 Task: Find the optimal route from Indianapolis to Mammoth Cave National Park.
Action: Mouse moved to (225, 63)
Screenshot: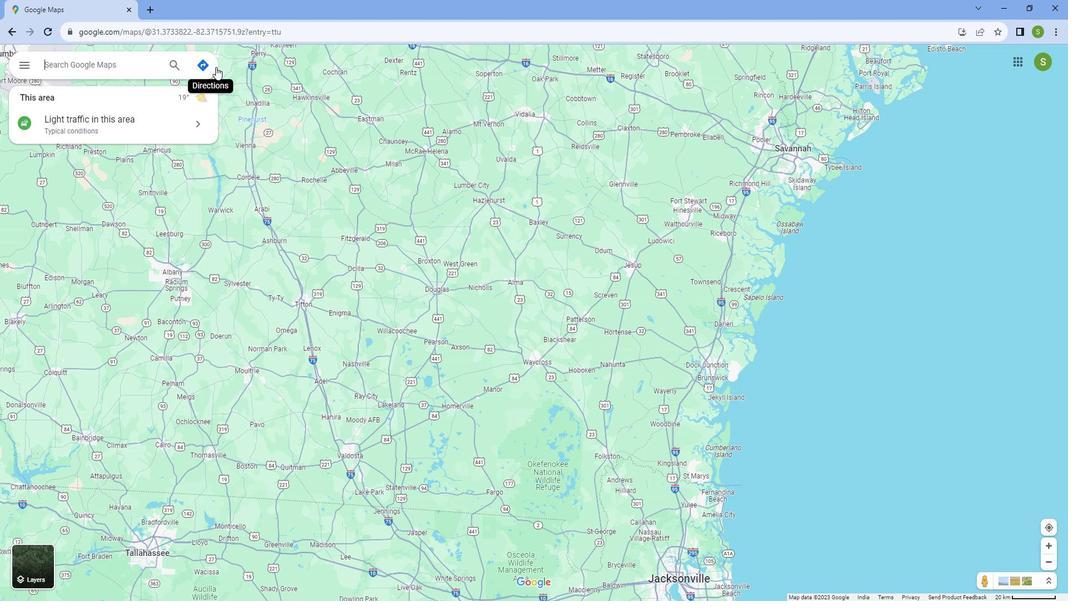 
Action: Mouse pressed left at (225, 63)
Screenshot: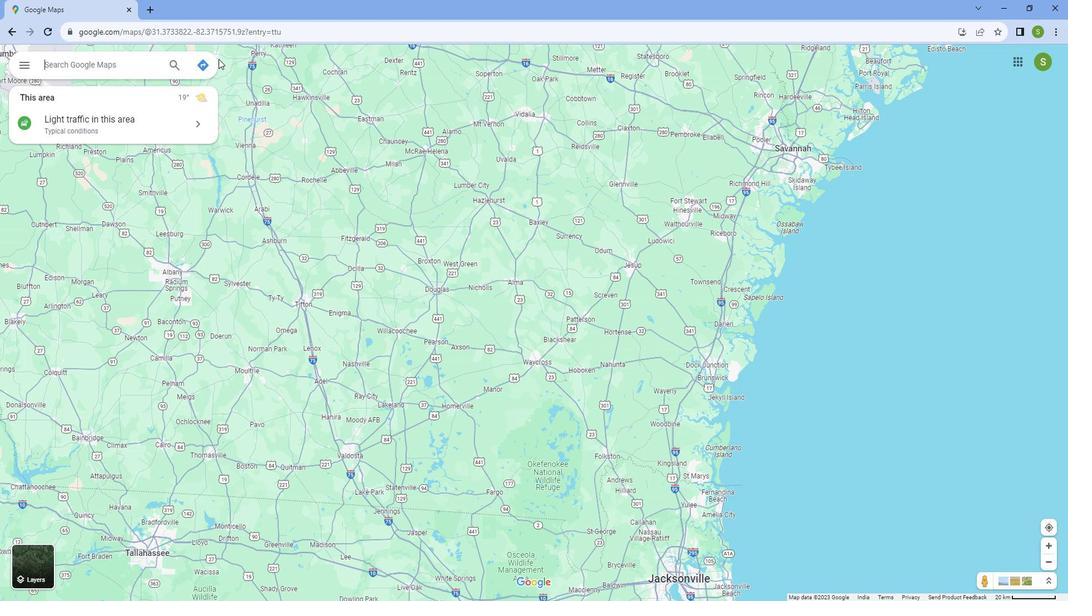 
Action: Mouse moved to (221, 66)
Screenshot: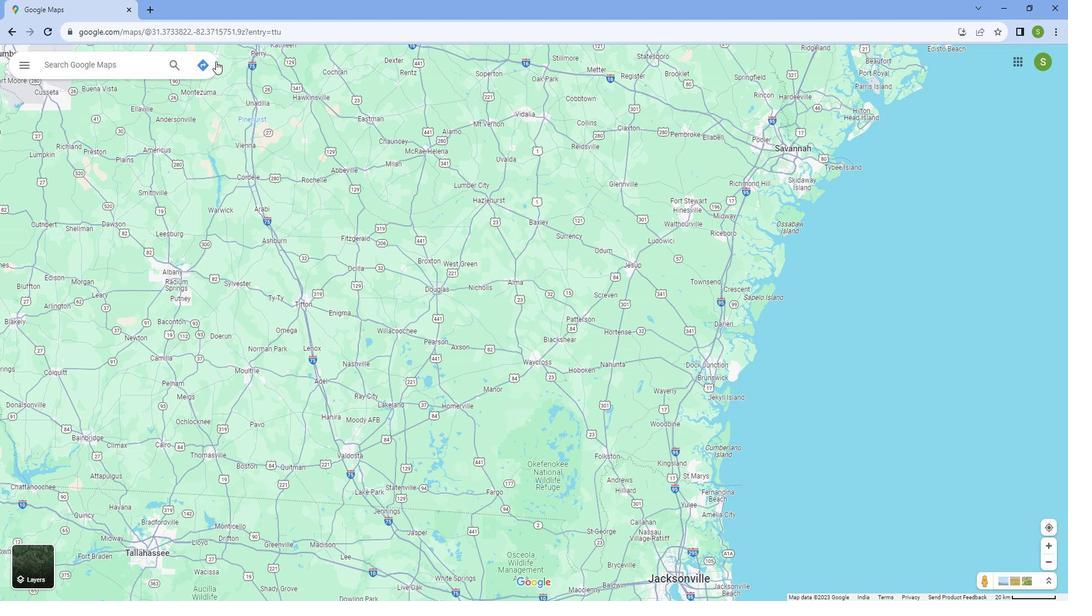 
Action: Mouse pressed left at (221, 66)
Screenshot: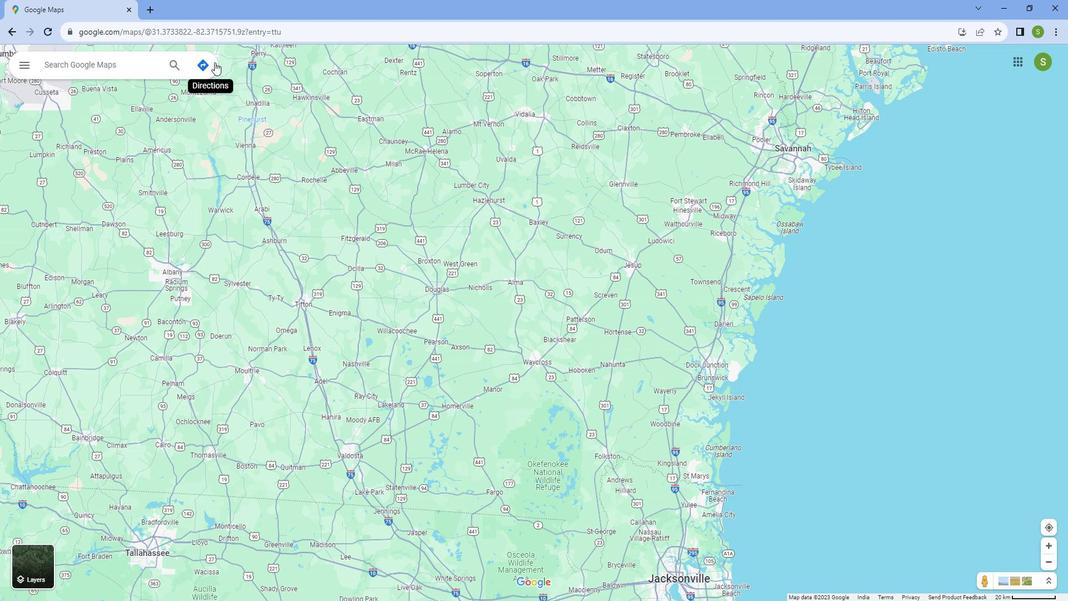 
Action: Mouse moved to (104, 96)
Screenshot: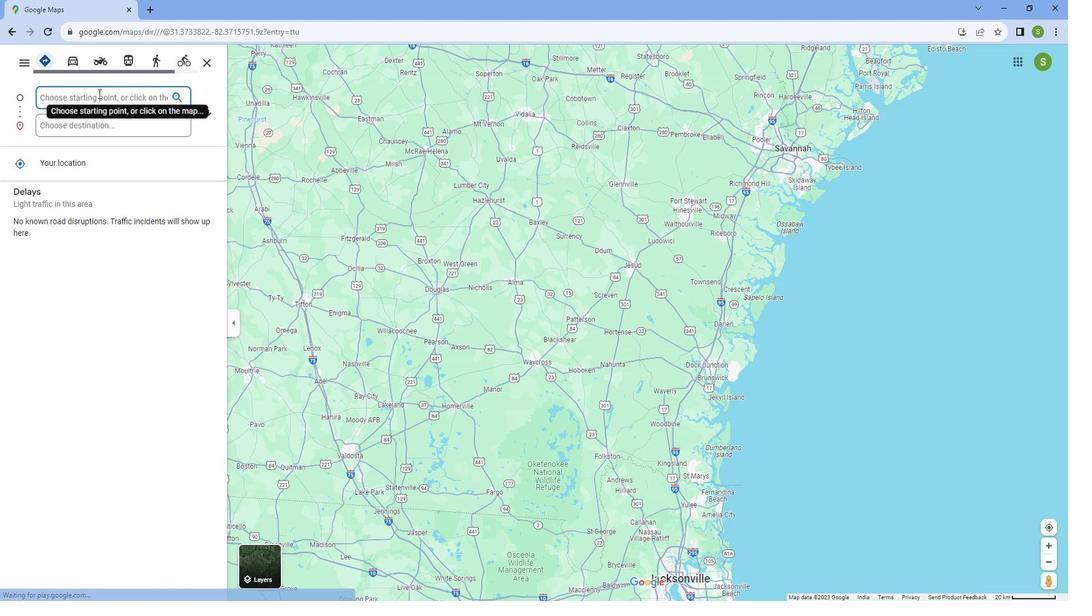 
Action: Mouse pressed left at (104, 96)
Screenshot: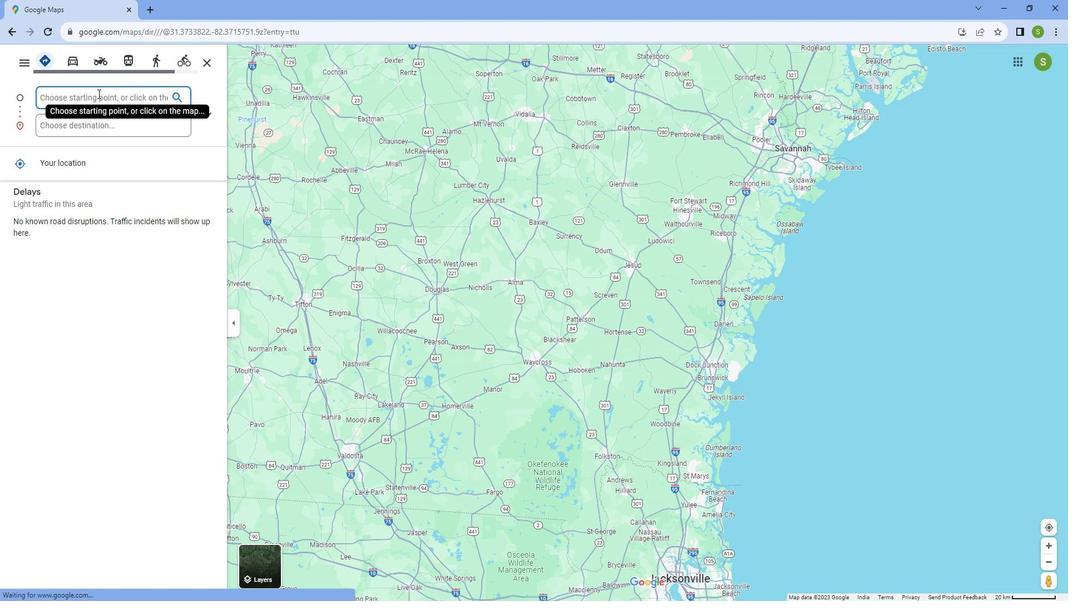 
Action: Key pressed <Key.caps_lock>I<Key.caps_lock>ndianapolis
Screenshot: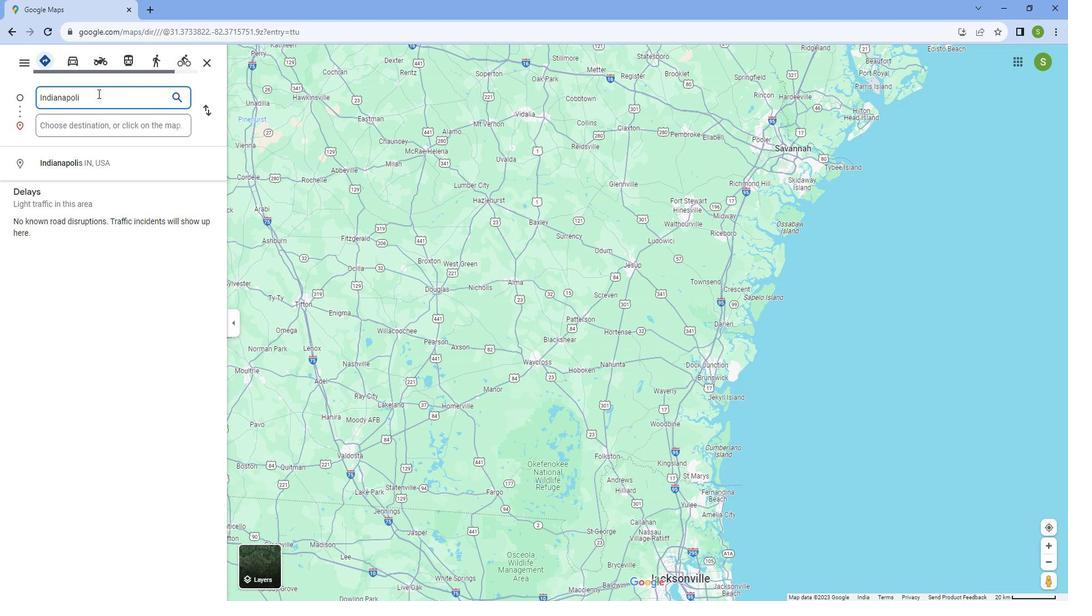 
Action: Mouse moved to (76, 170)
Screenshot: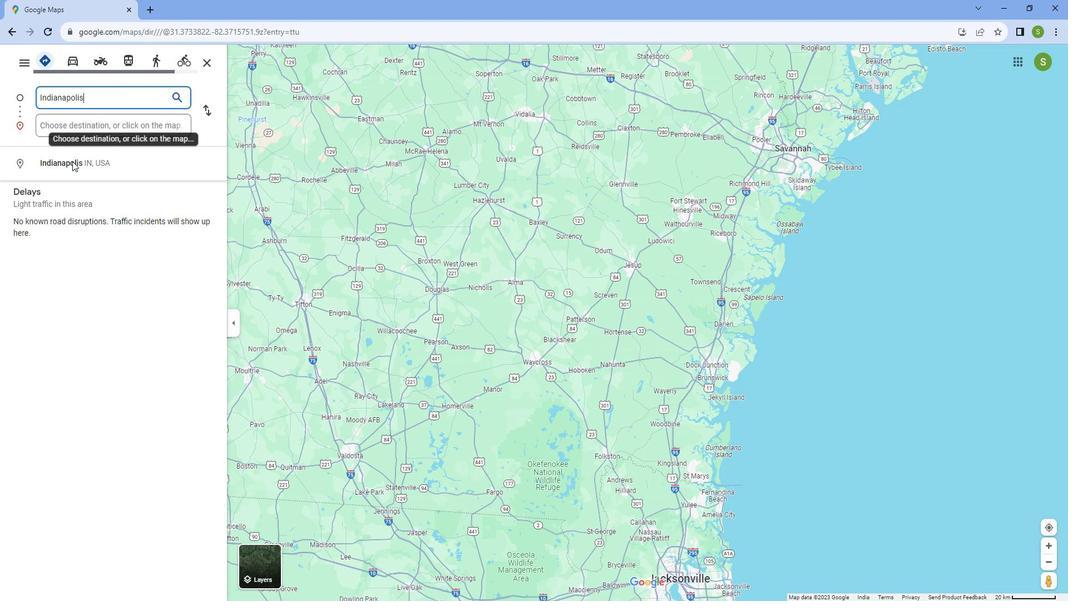 
Action: Mouse pressed left at (76, 170)
Screenshot: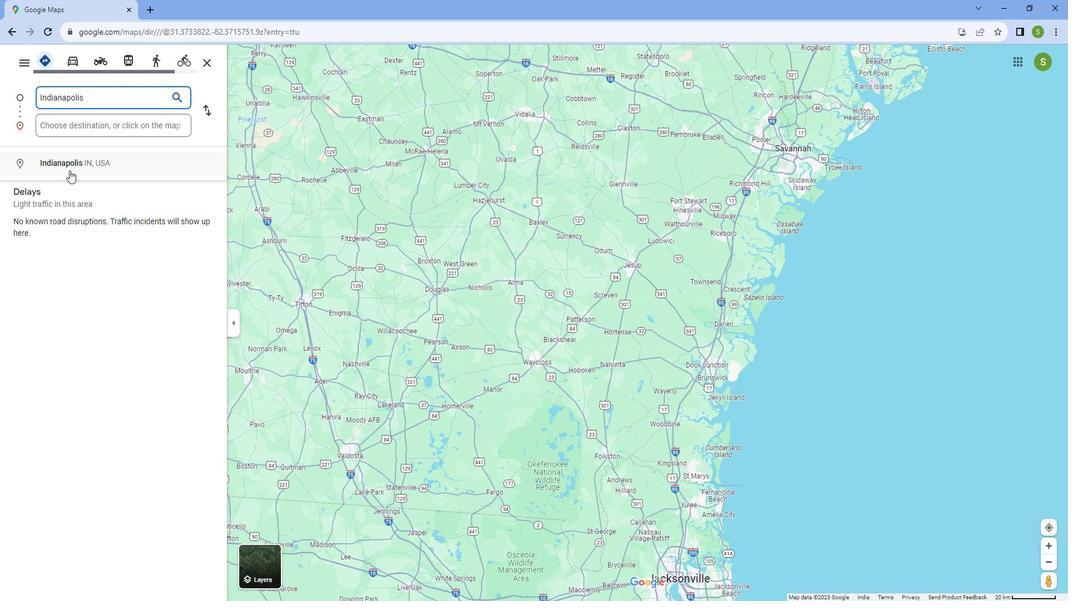 
Action: Mouse moved to (106, 125)
Screenshot: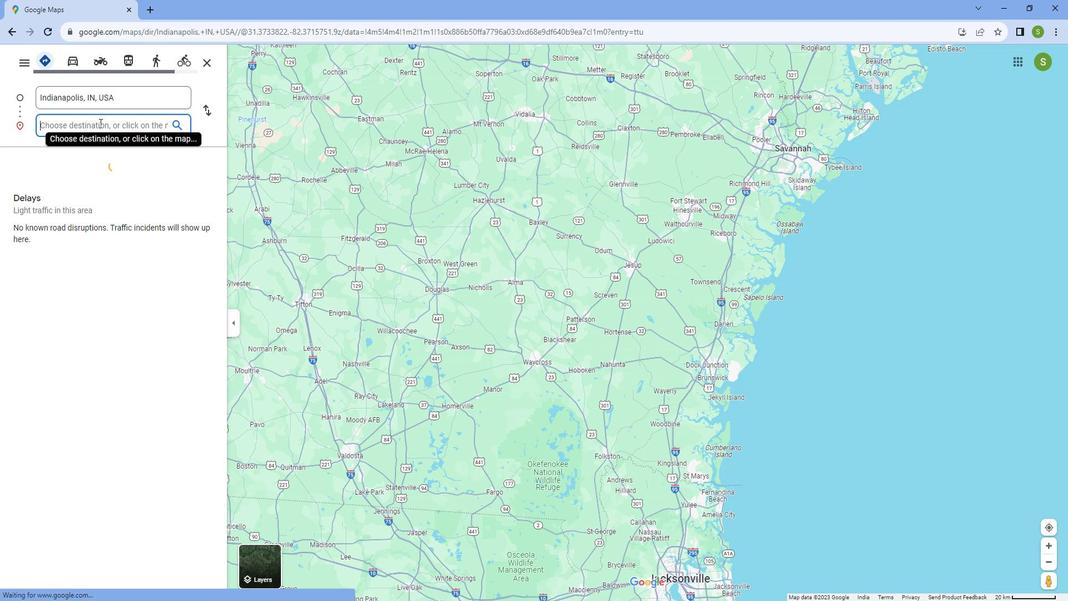 
Action: Mouse pressed left at (106, 125)
Screenshot: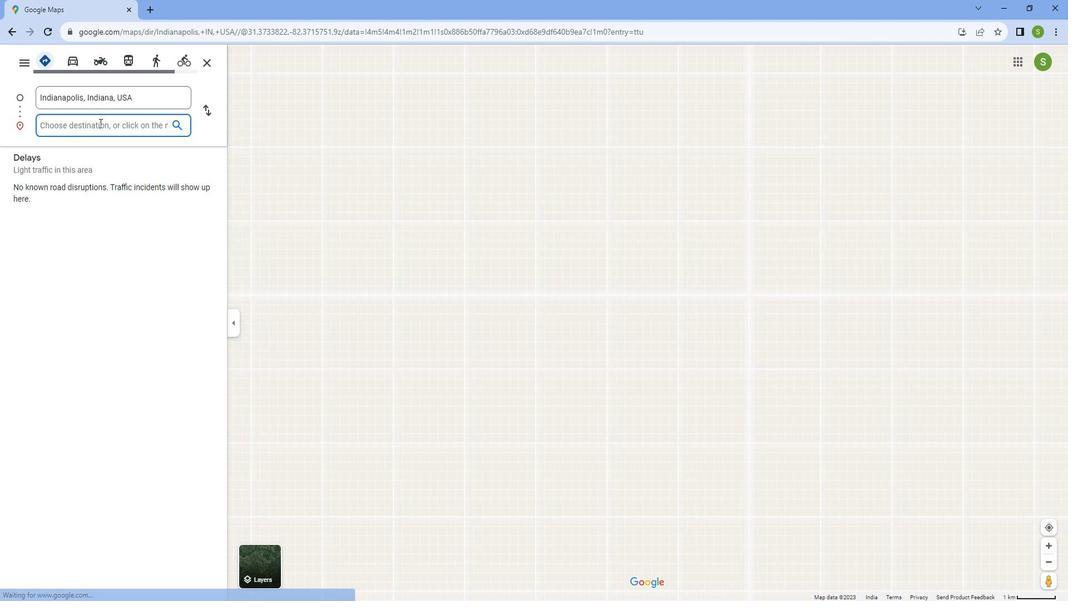 
Action: Key pressed <Key.caps_lock>M<Key.caps_lock>ammoth<Key.space><Key.caps_lock>C<Key.caps_lock>avre<Key.backspace>e<Key.space><Key.caps_lock>N<Key.caps_lock>ational<Key.space><Key.caps_lock>O<Key.backspace>P<Key.caps_lock>ark
Screenshot: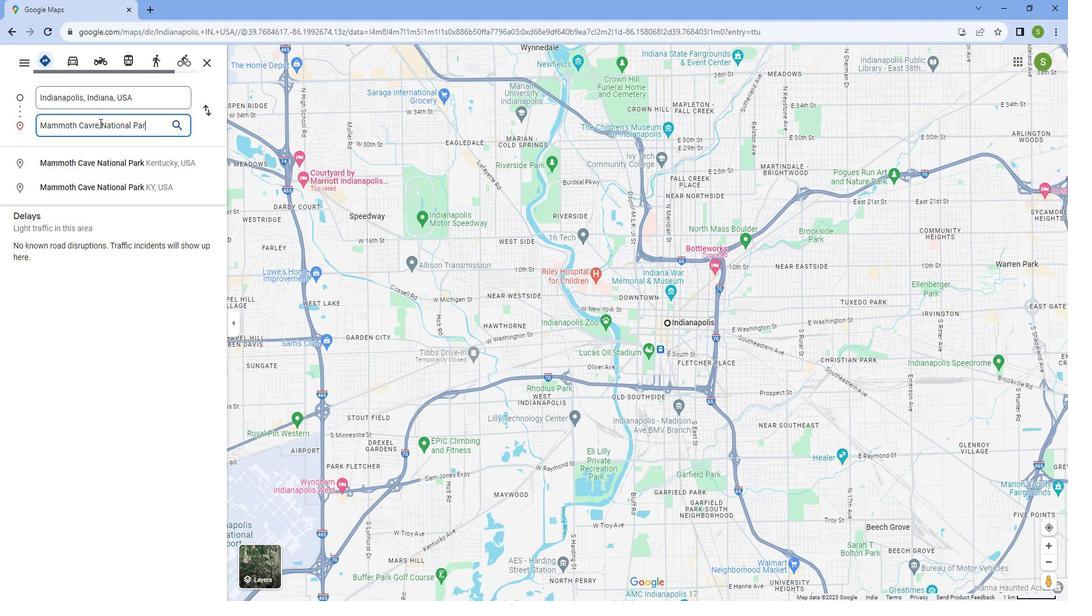 
Action: Mouse moved to (111, 163)
Screenshot: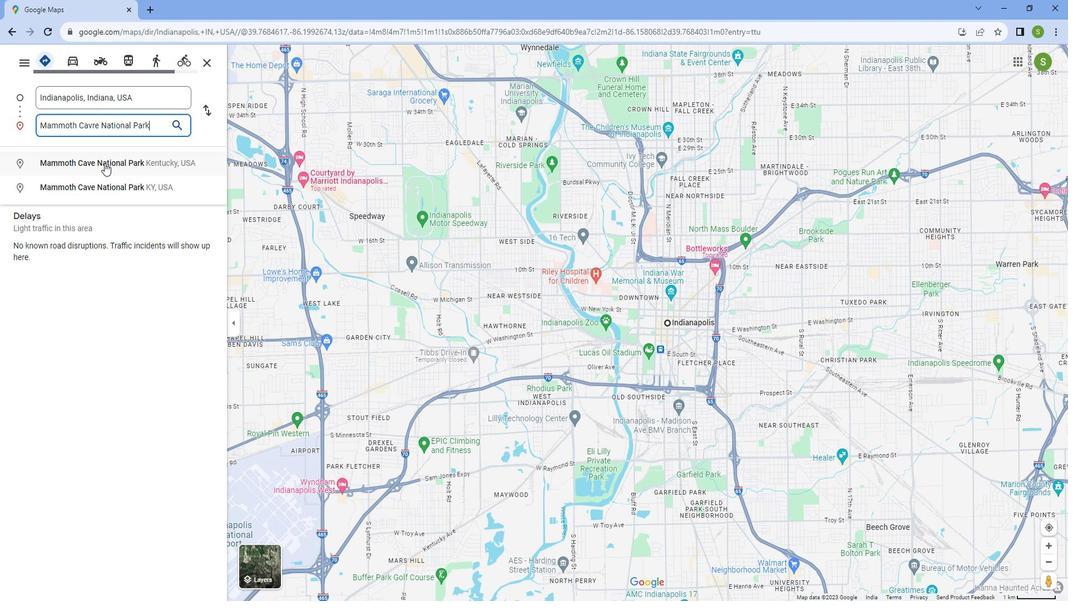 
Action: Mouse pressed left at (111, 163)
Screenshot: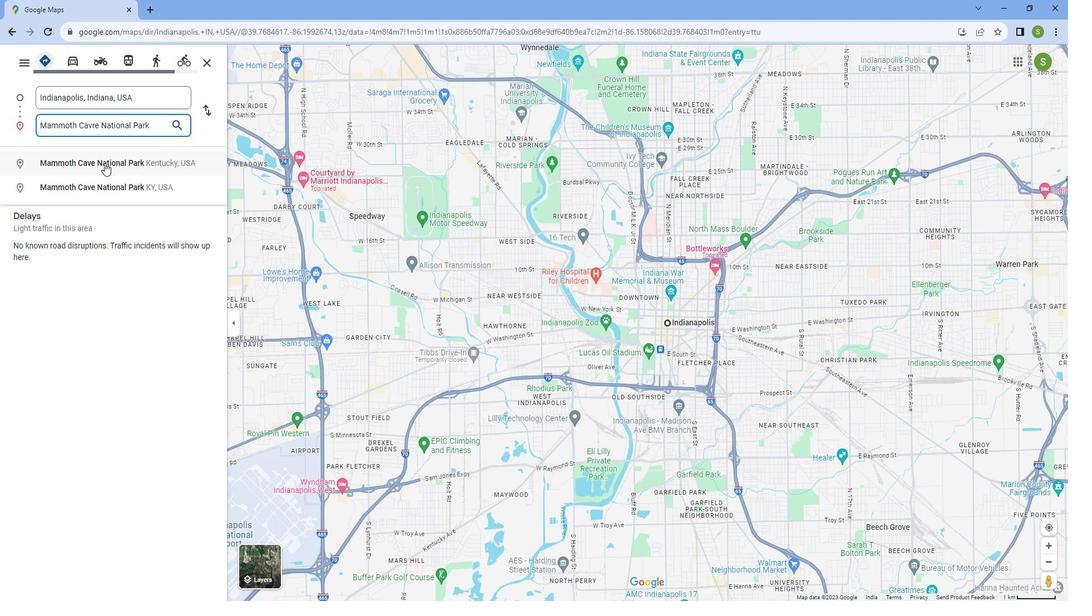 
Action: Mouse moved to (61, 322)
Screenshot: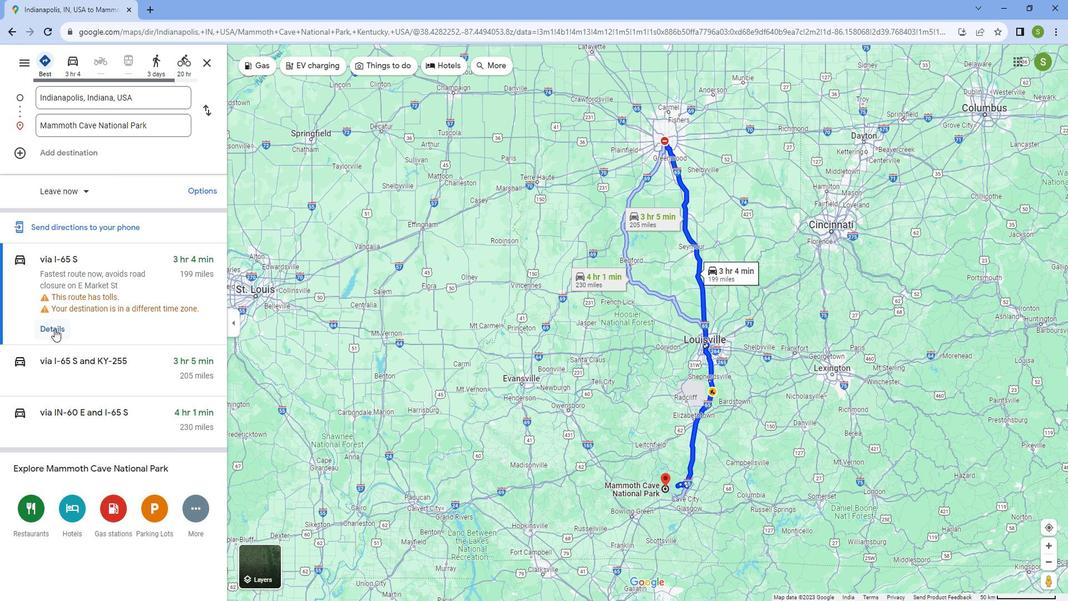 
Action: Mouse pressed left at (61, 322)
Screenshot: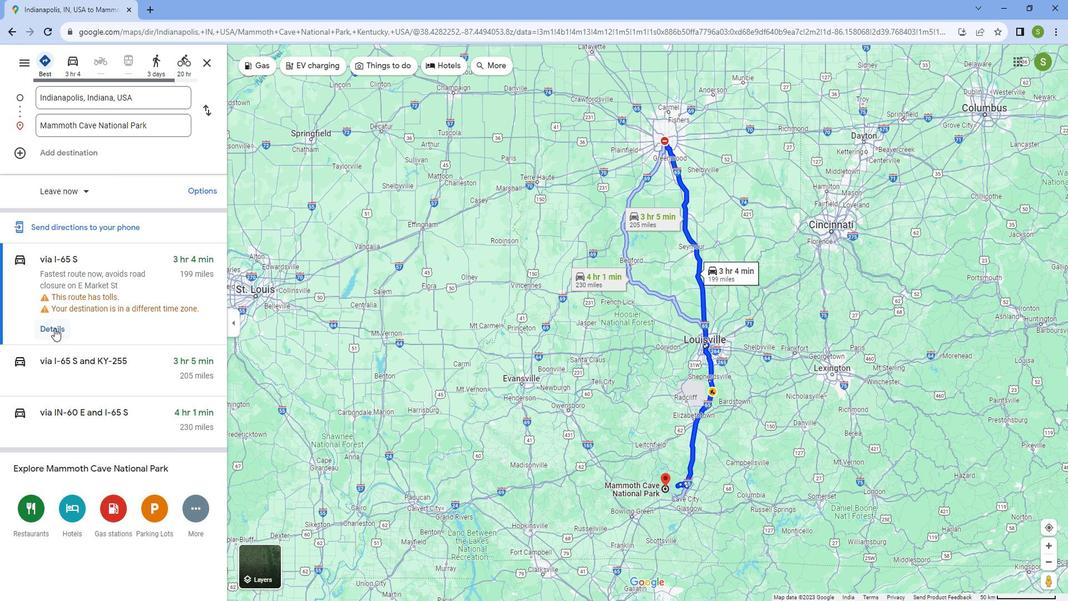 
Action: Mouse moved to (873, 415)
Screenshot: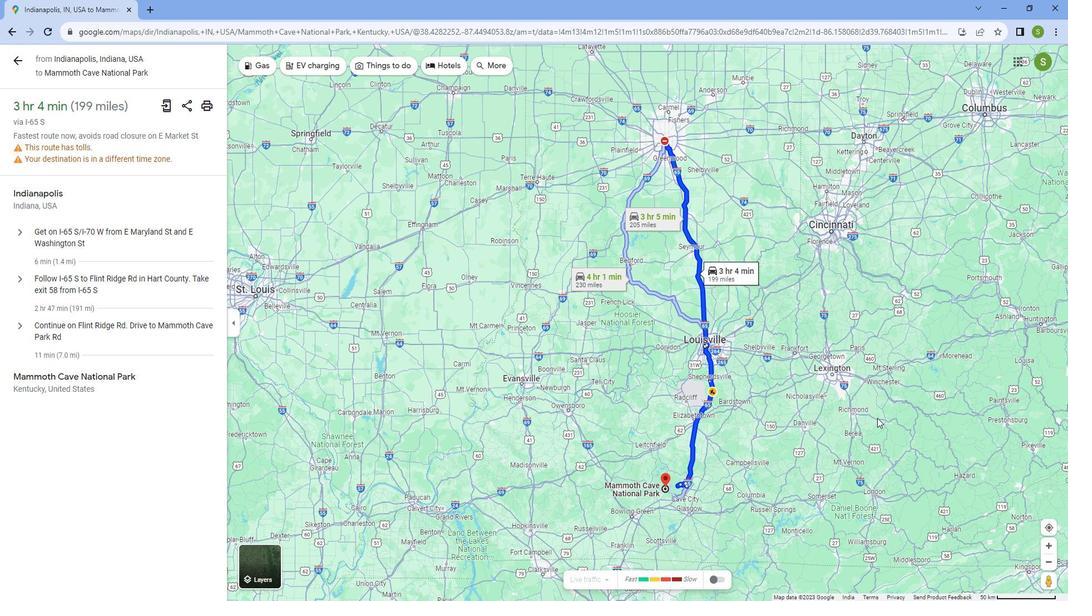 
Action: Mouse scrolled (873, 415) with delta (0, 0)
Screenshot: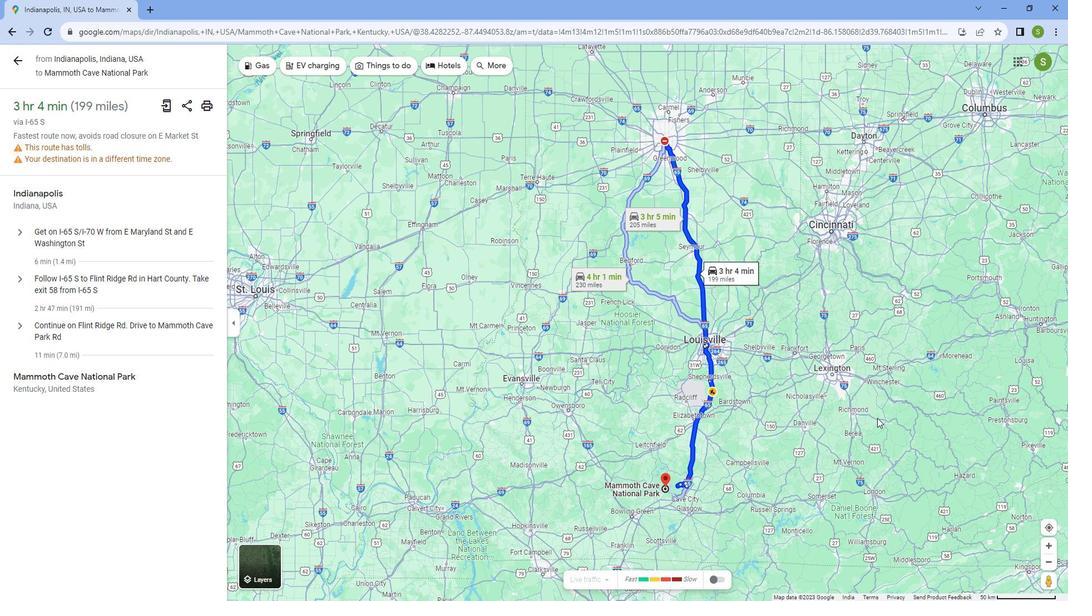 
Action: Mouse moved to (830, 443)
Screenshot: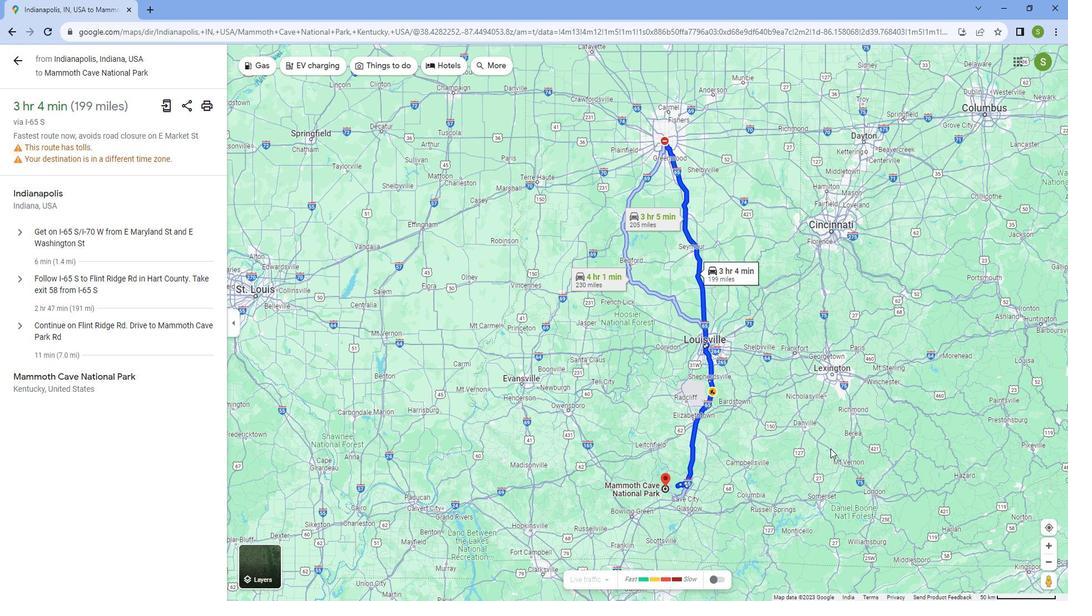 
Action: Mouse scrolled (830, 443) with delta (0, 0)
Screenshot: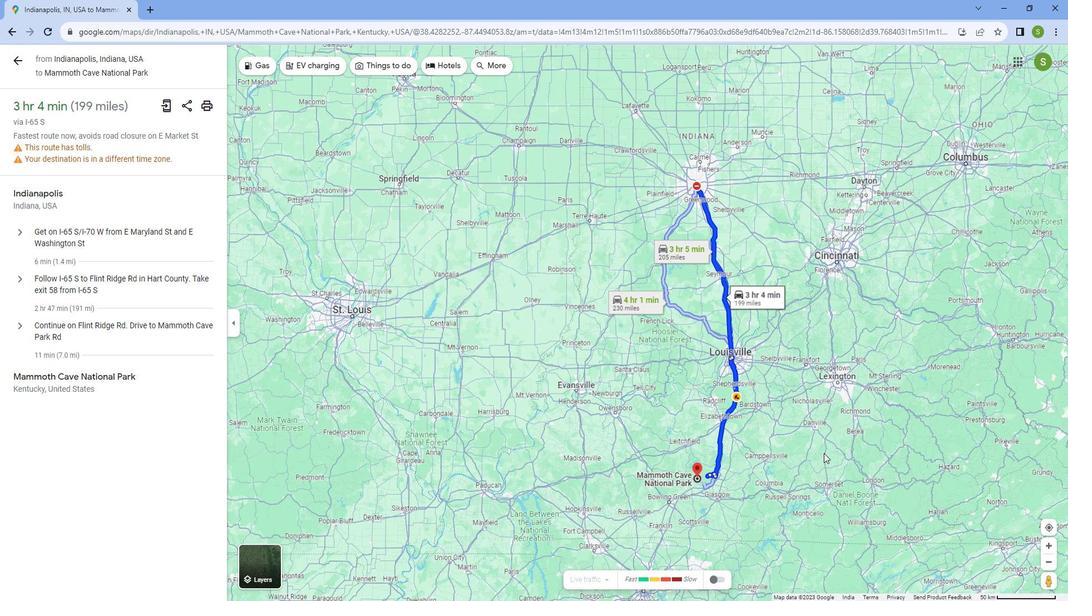 
Action: Mouse scrolled (830, 443) with delta (0, 0)
Screenshot: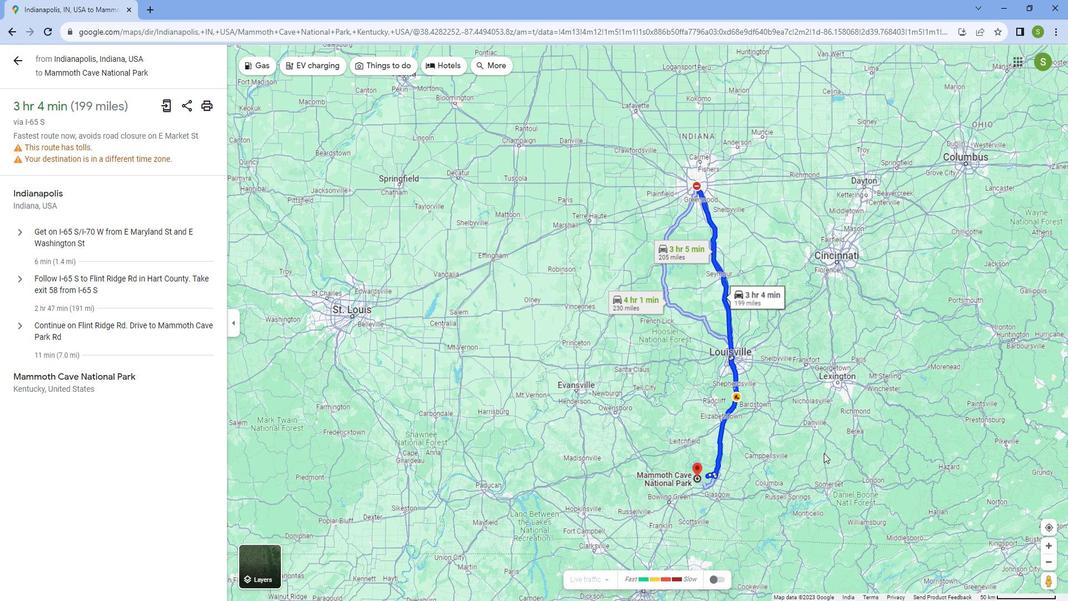 
Action: Mouse scrolled (830, 443) with delta (0, 0)
Screenshot: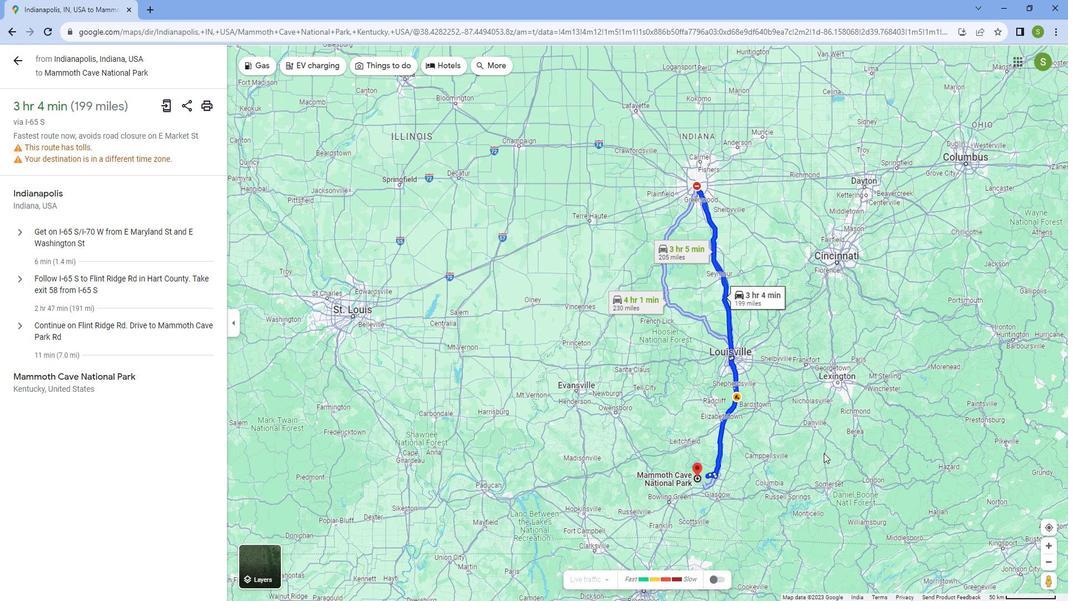 
Action: Mouse scrolled (830, 443) with delta (0, 0)
Screenshot: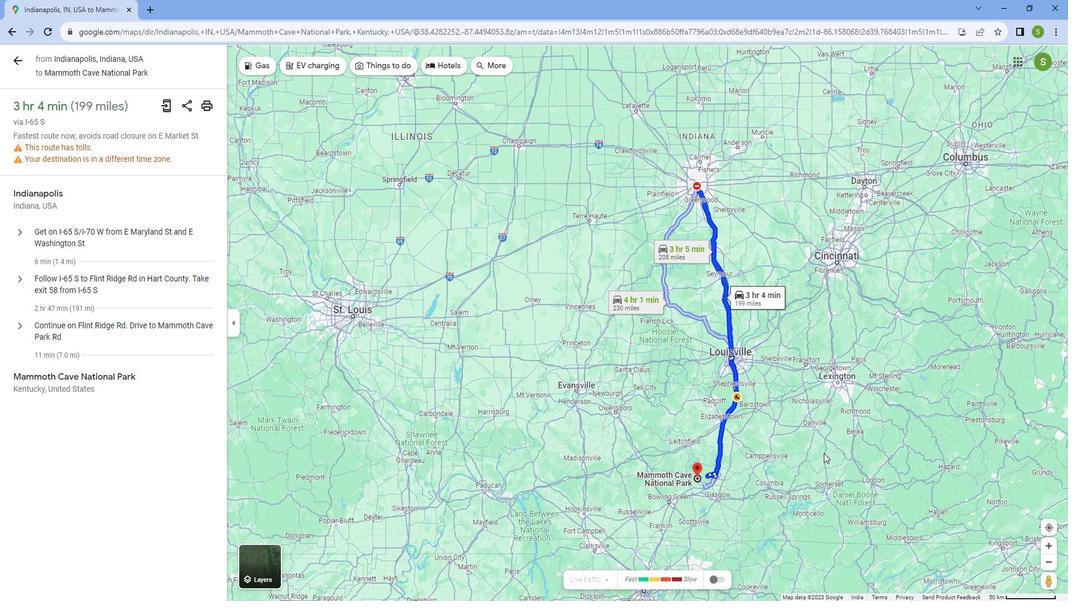 
Action: Mouse scrolled (830, 443) with delta (0, 0)
Screenshot: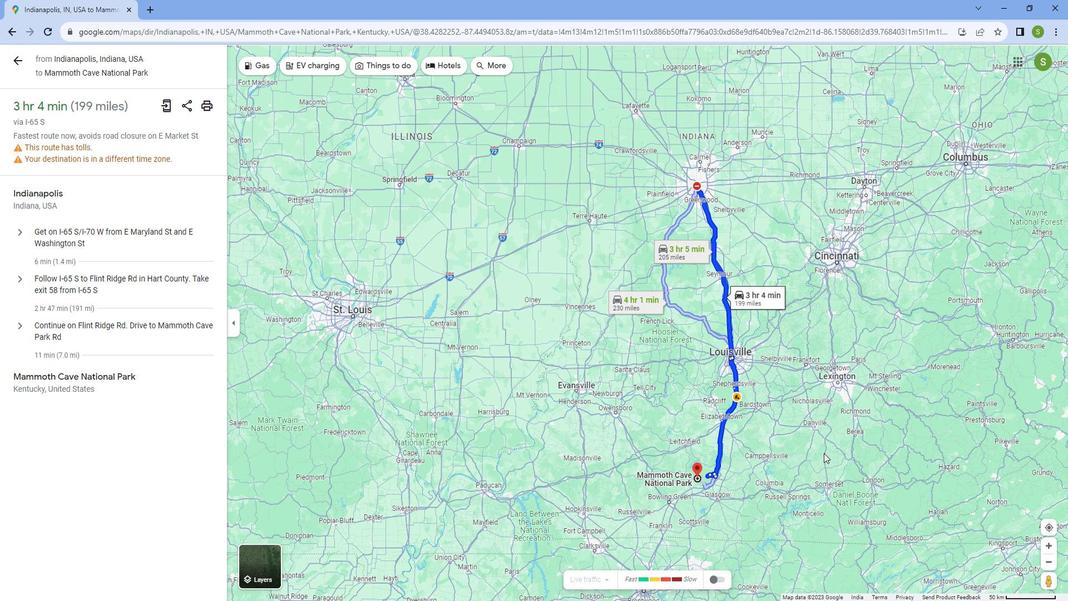 
Action: Mouse scrolled (830, 443) with delta (0, 0)
Screenshot: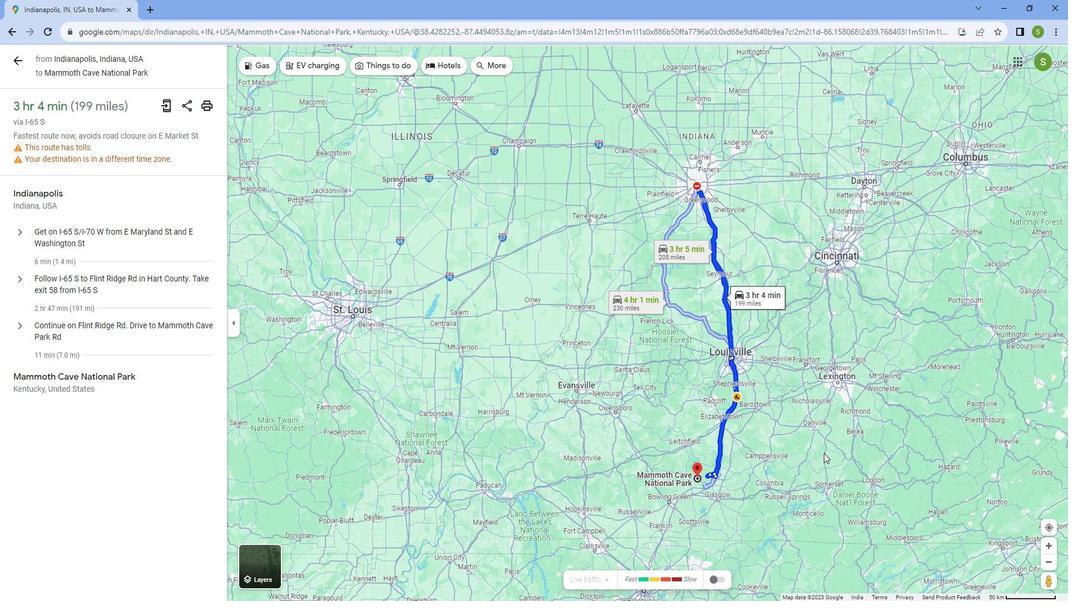 
Action: Mouse scrolled (830, 443) with delta (0, 0)
Screenshot: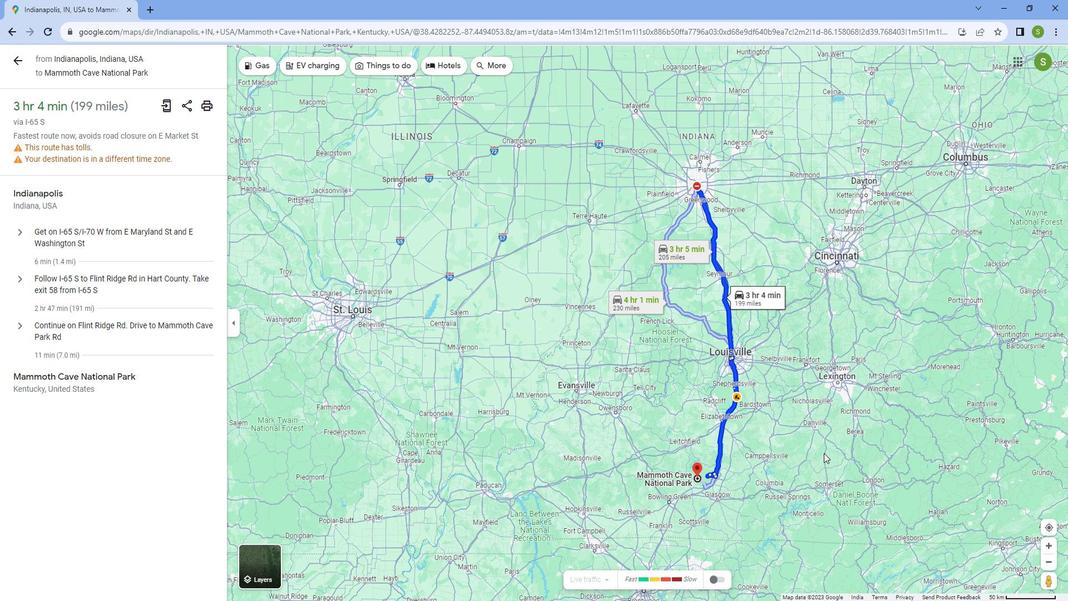 
Action: Mouse scrolled (830, 442) with delta (0, 0)
Screenshot: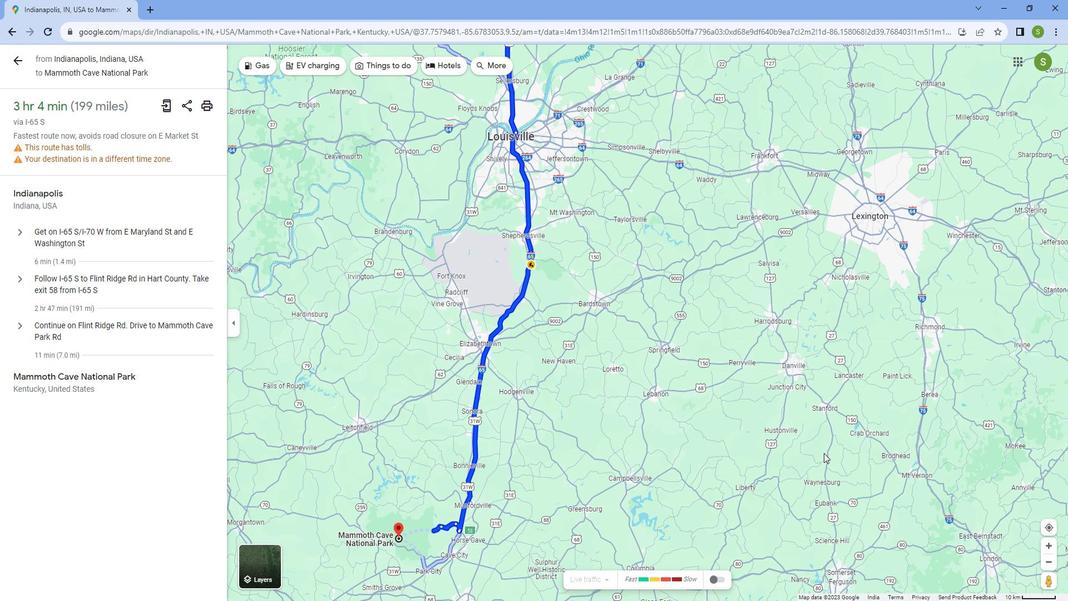 
Action: Mouse scrolled (830, 442) with delta (0, 0)
Screenshot: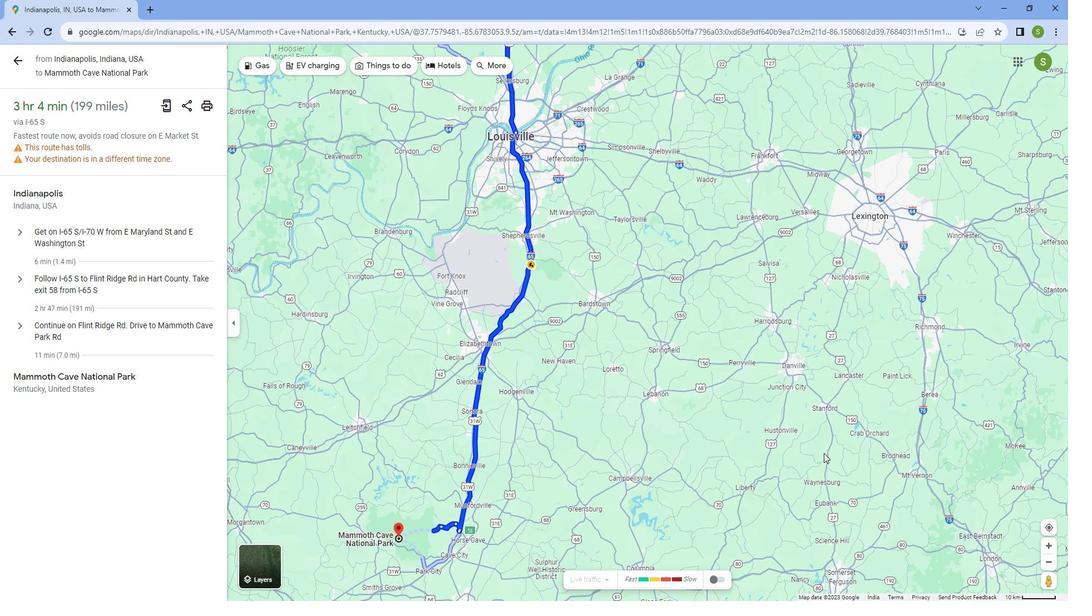 
Action: Mouse scrolled (830, 442) with delta (0, 0)
Screenshot: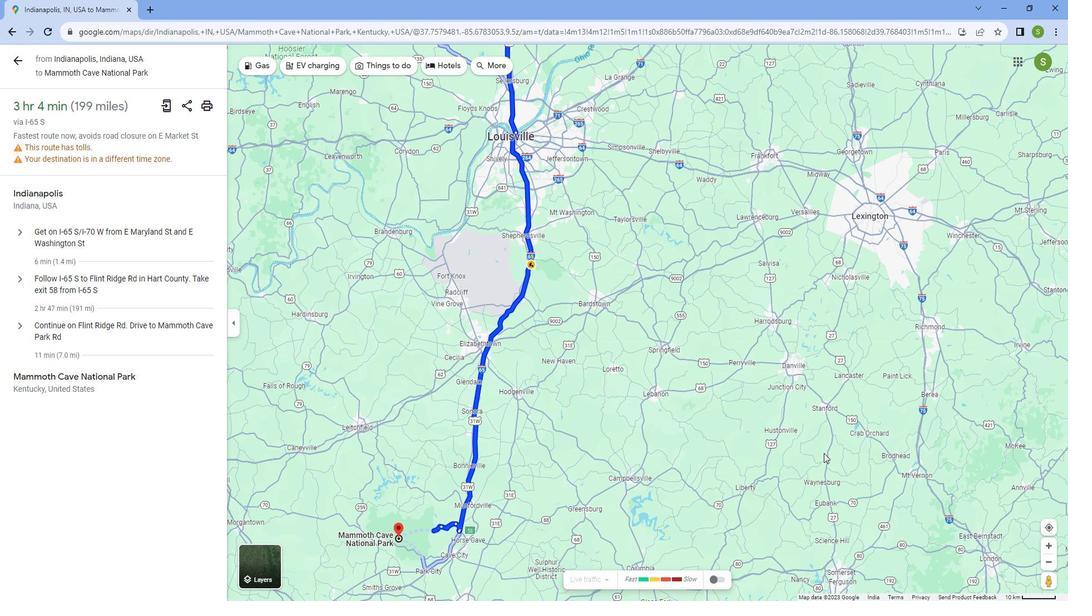 
Action: Mouse scrolled (830, 442) with delta (0, 0)
Screenshot: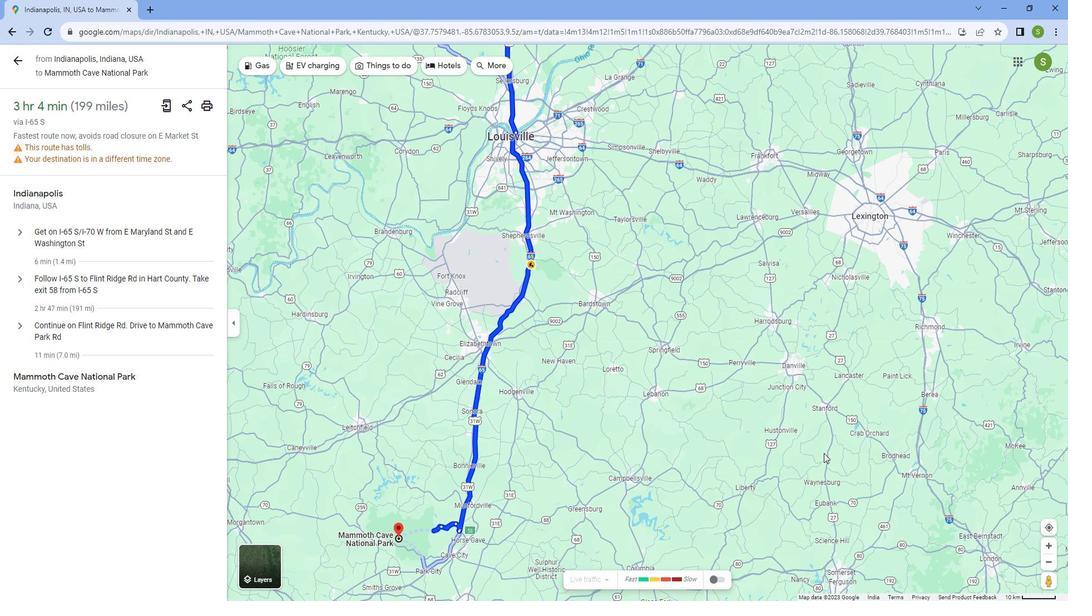 
Action: Mouse scrolled (830, 442) with delta (0, 0)
Screenshot: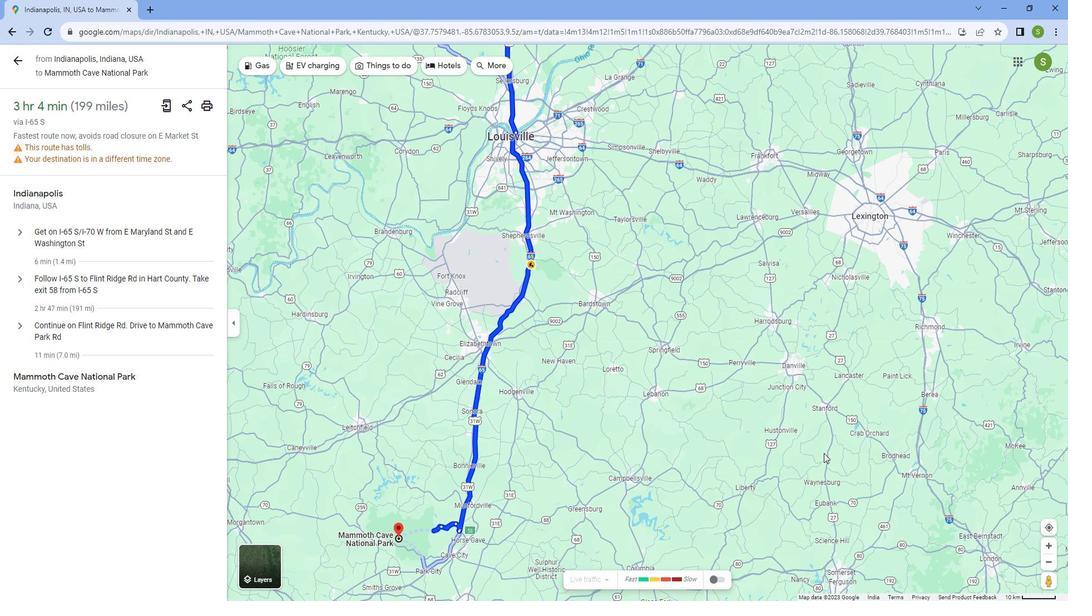 
Action: Mouse scrolled (830, 442) with delta (0, 0)
Screenshot: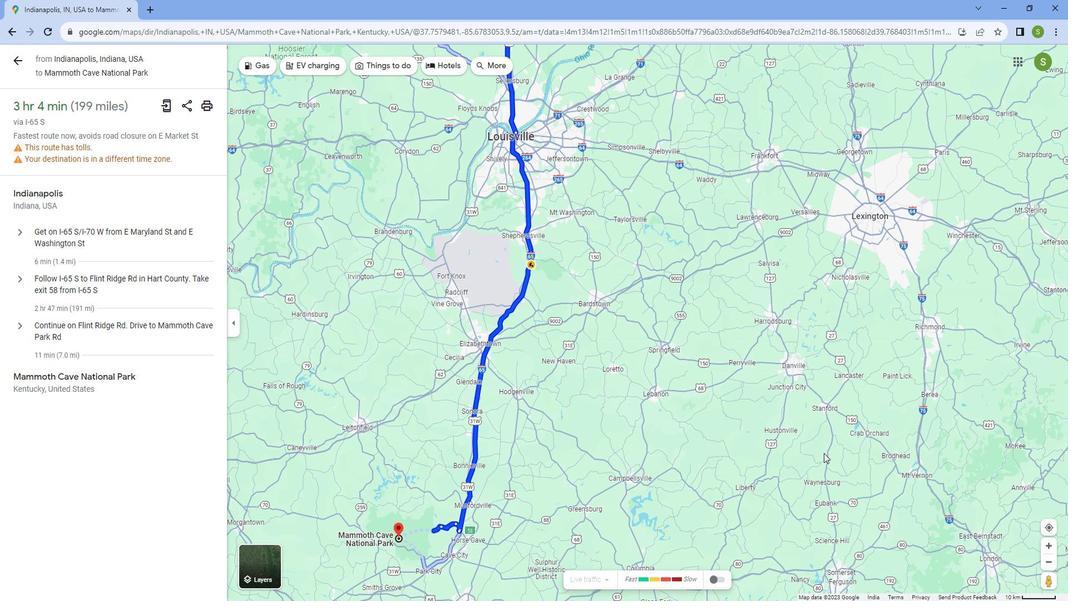 
Action: Mouse scrolled (830, 442) with delta (0, 0)
Screenshot: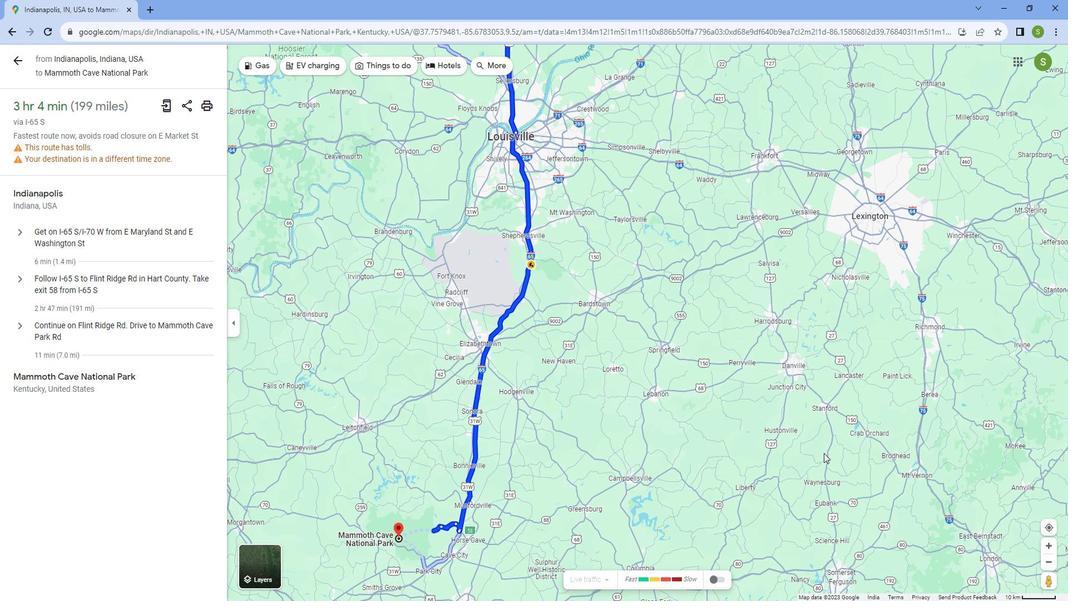 
Action: Mouse moved to (686, 116)
Screenshot: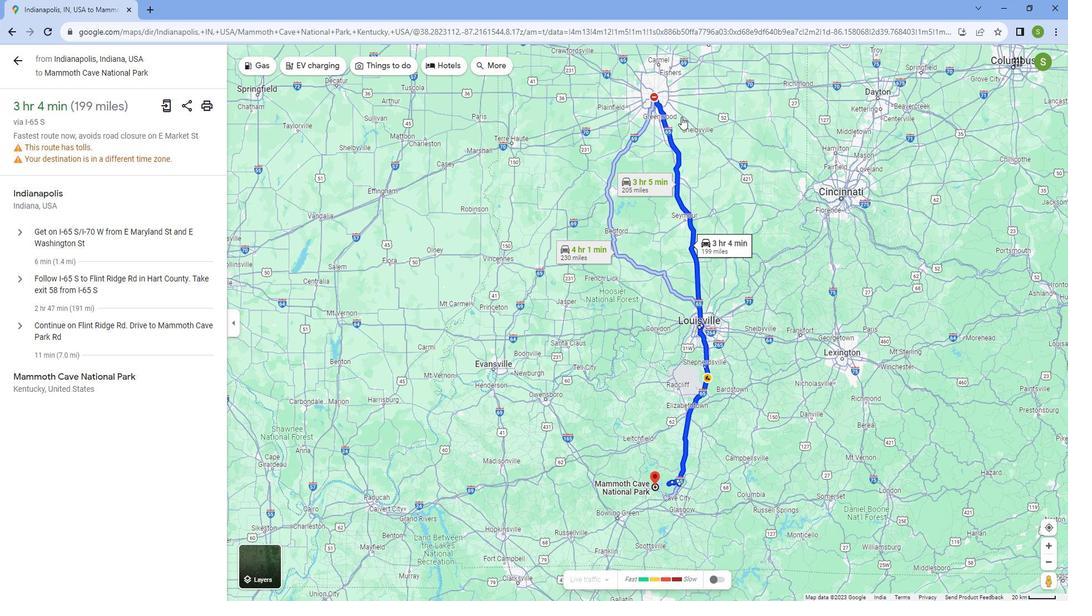 
Action: Mouse scrolled (686, 117) with delta (0, 0)
Screenshot: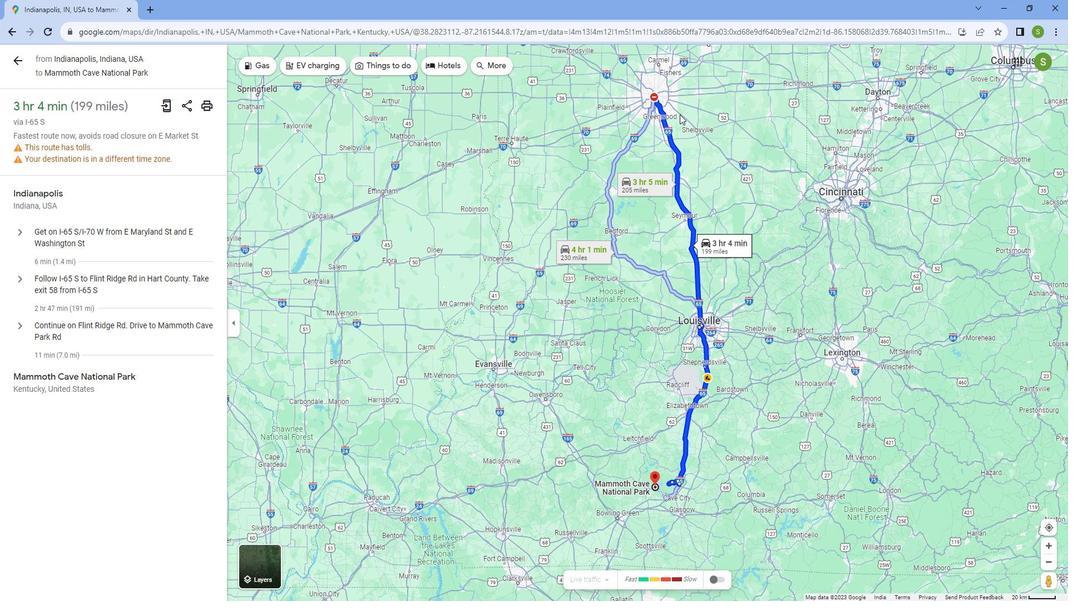 
Action: Mouse scrolled (686, 117) with delta (0, 0)
Screenshot: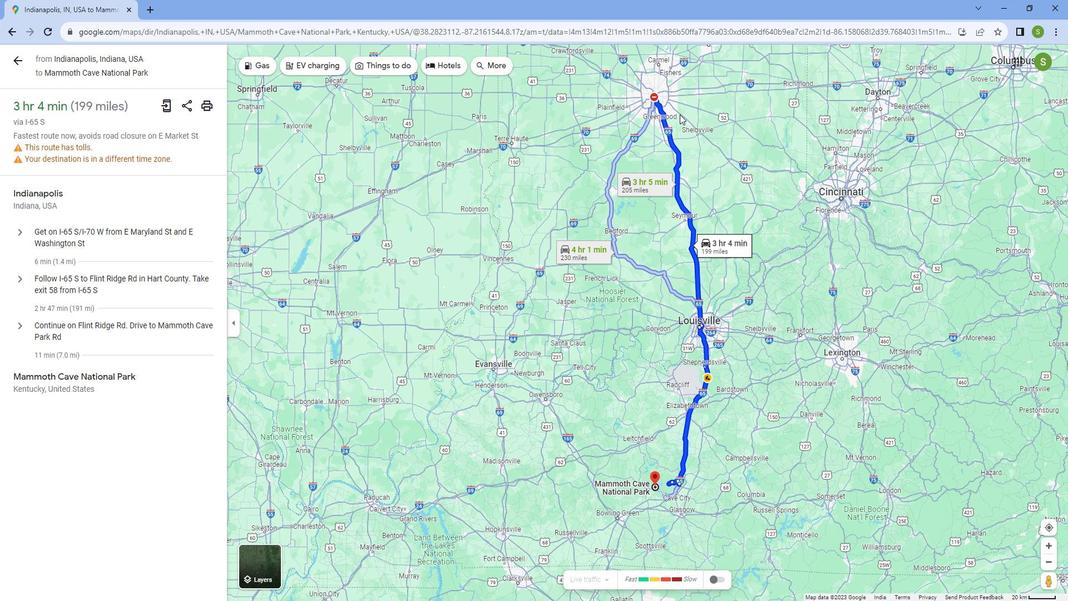
Action: Mouse scrolled (686, 117) with delta (0, 0)
Screenshot: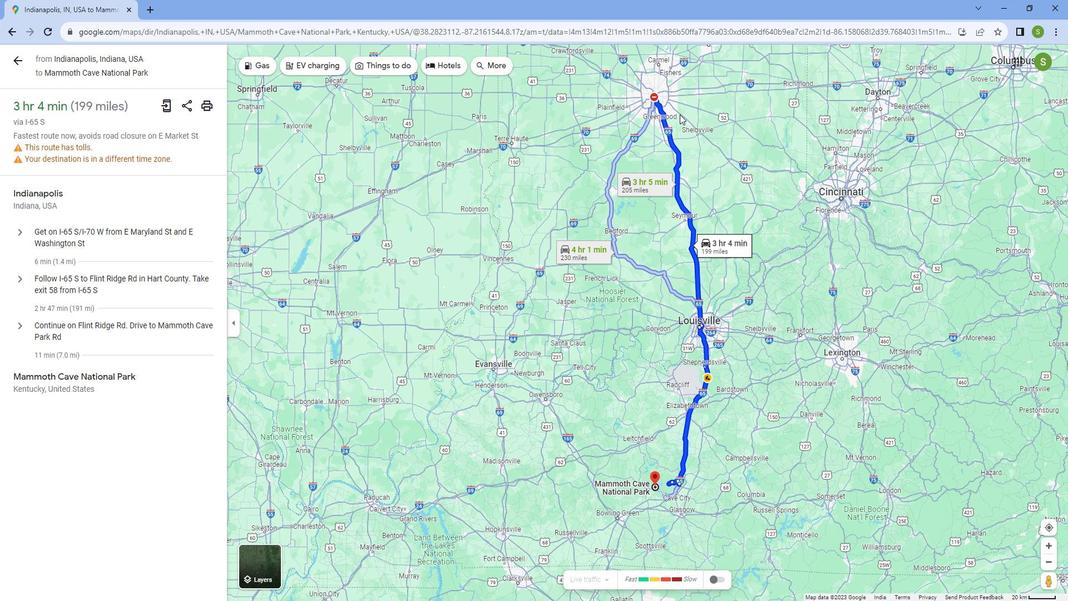
Action: Mouse scrolled (686, 117) with delta (0, 0)
Screenshot: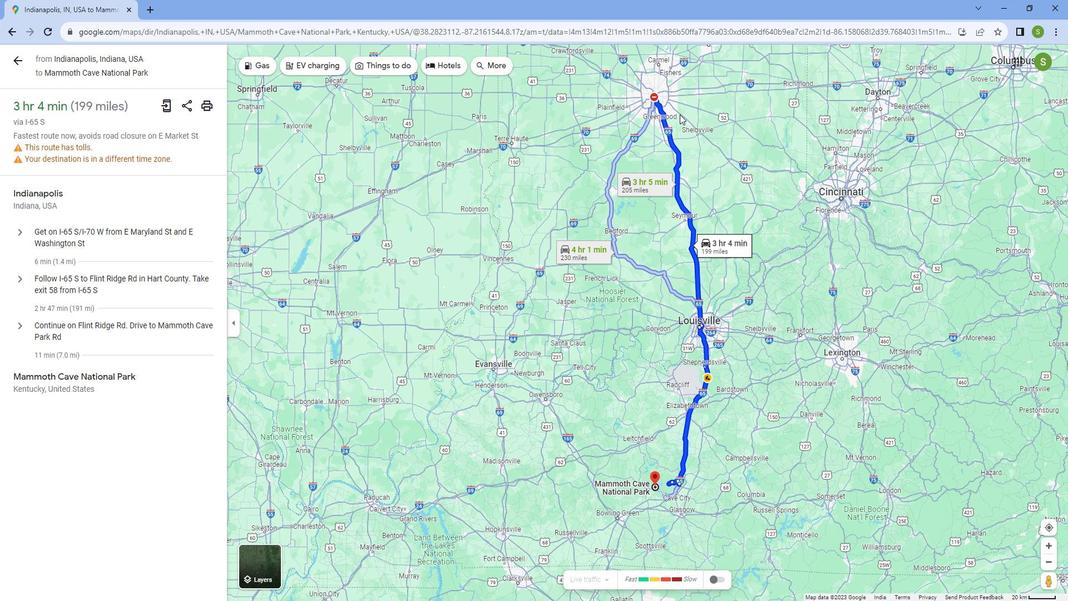 
Action: Mouse moved to (669, 92)
Screenshot: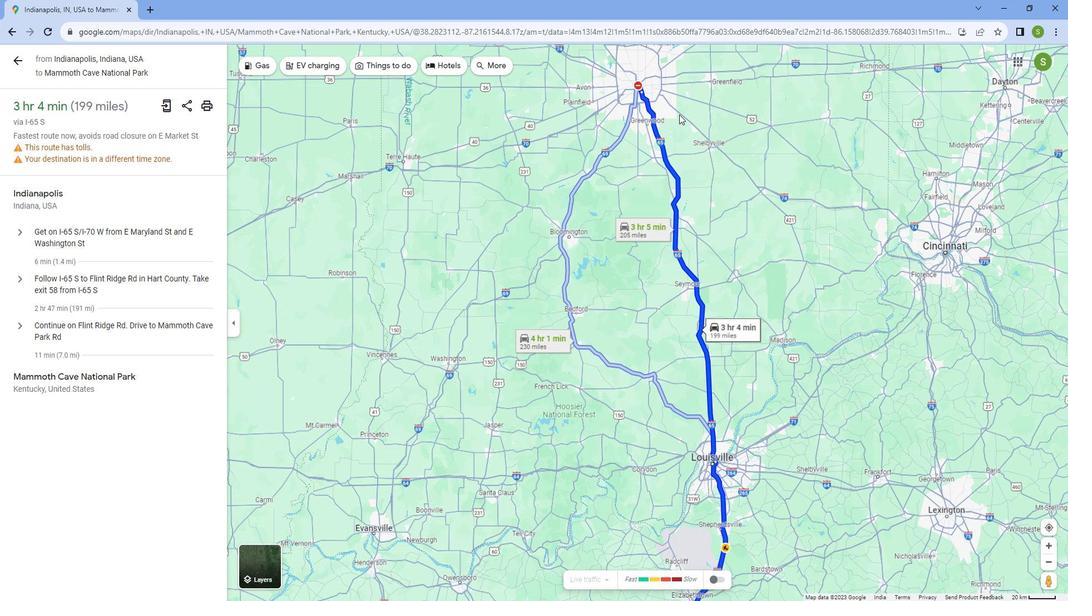
Action: Mouse scrolled (669, 92) with delta (0, 0)
Screenshot: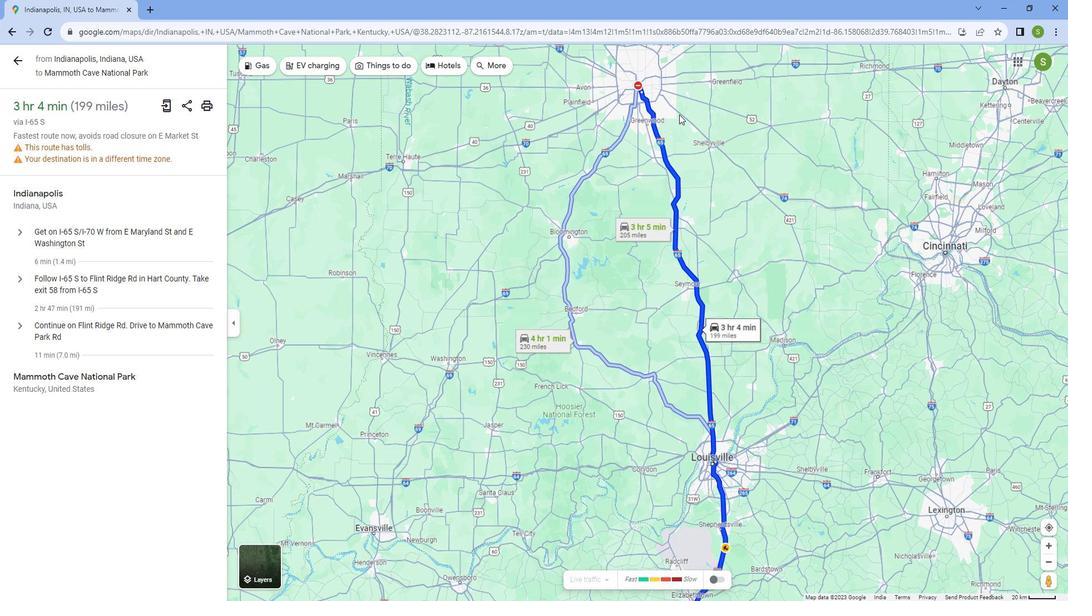 
Action: Mouse scrolled (669, 92) with delta (0, 0)
Screenshot: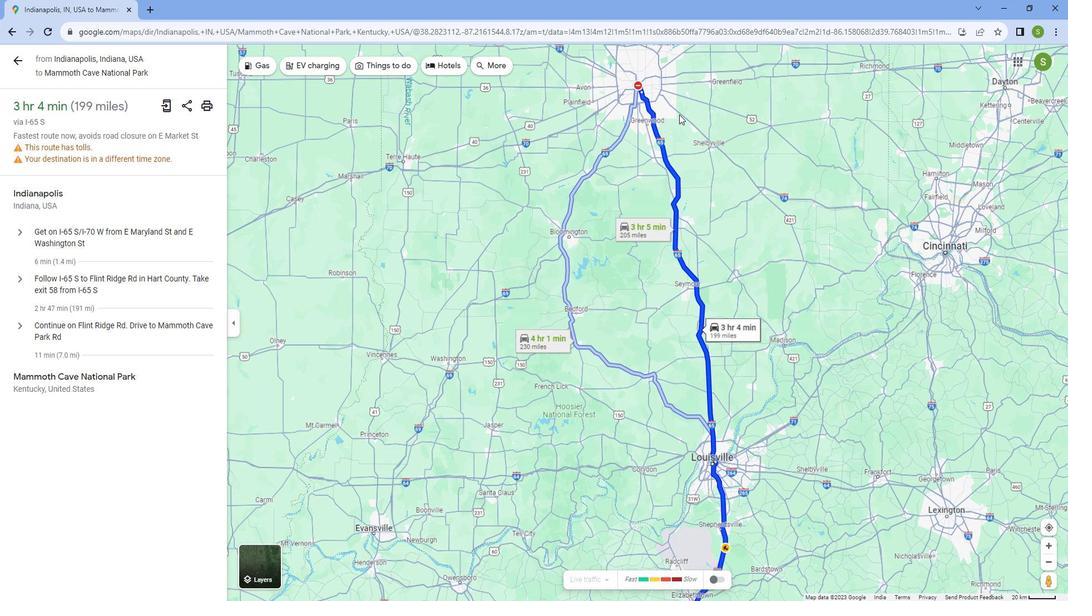 
Action: Mouse scrolled (669, 92) with delta (0, 0)
Screenshot: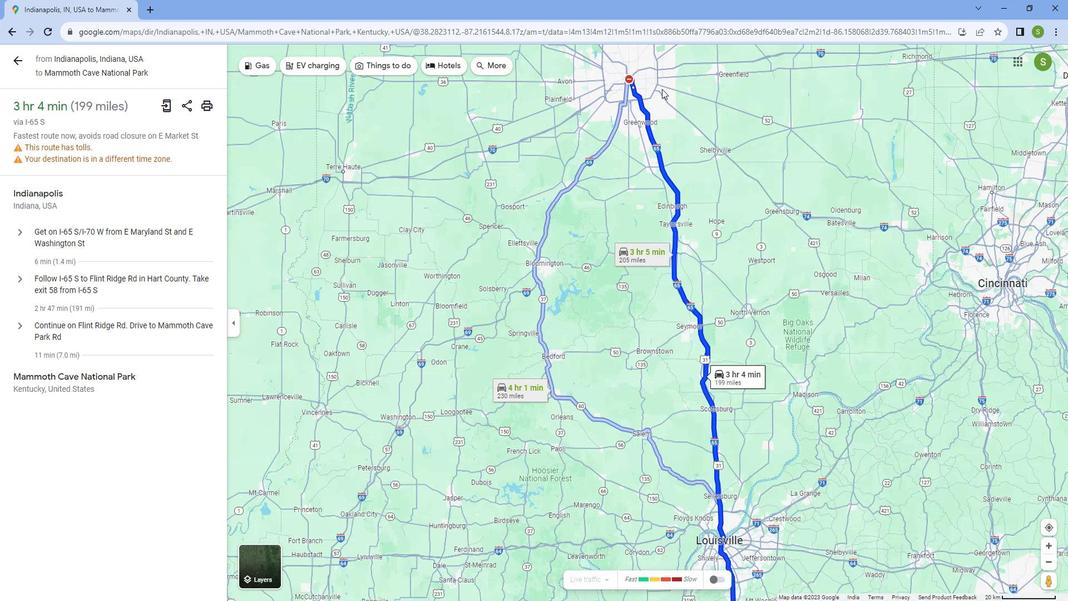 
Action: Mouse scrolled (669, 92) with delta (0, 0)
Screenshot: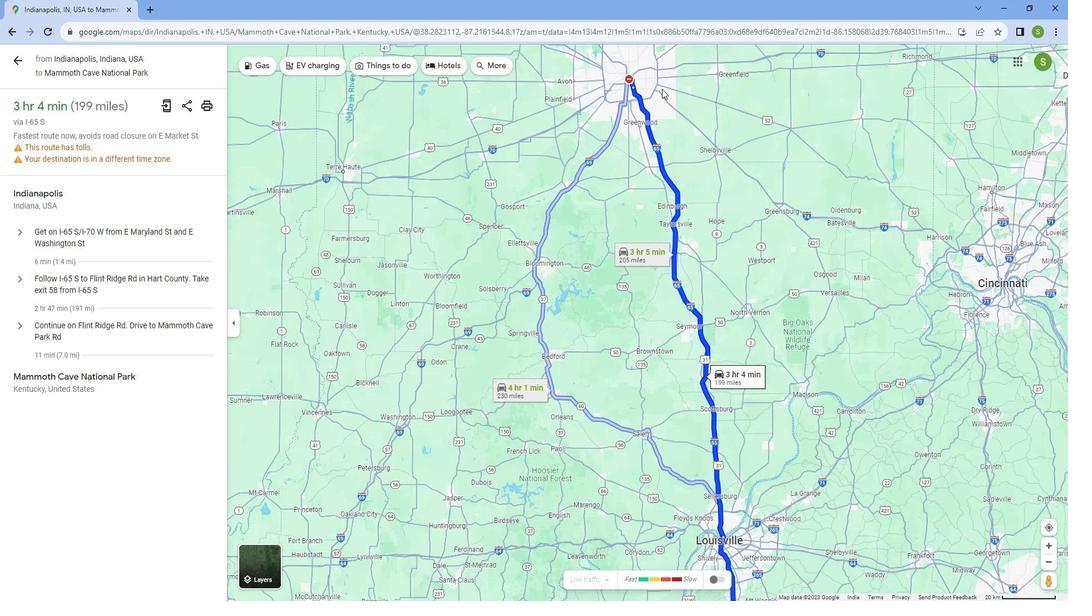 
Action: Mouse moved to (635, 64)
Screenshot: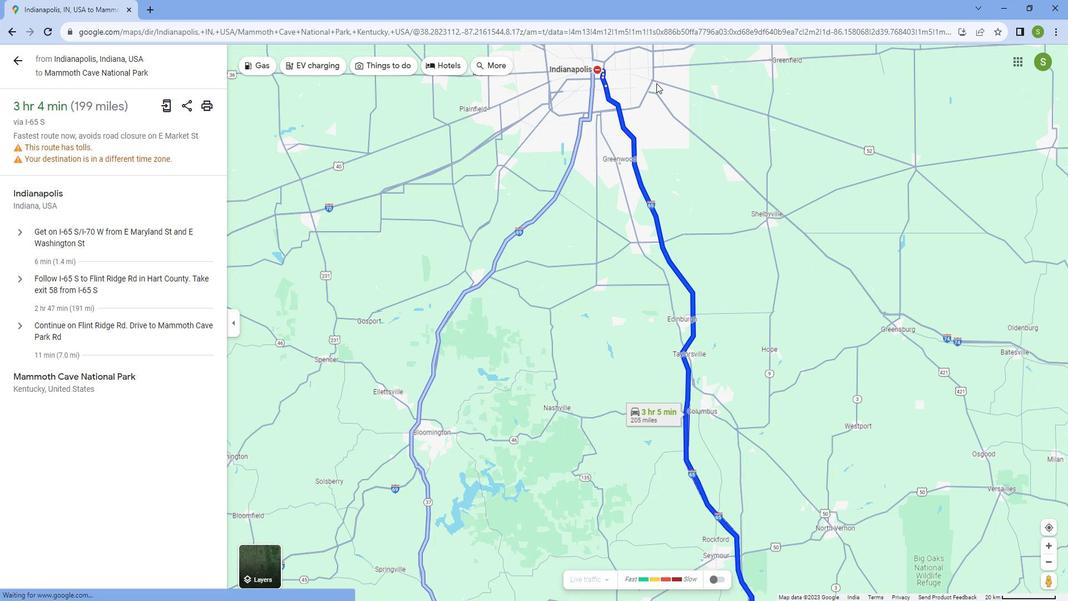 
Action: Mouse scrolled (635, 64) with delta (0, 0)
Screenshot: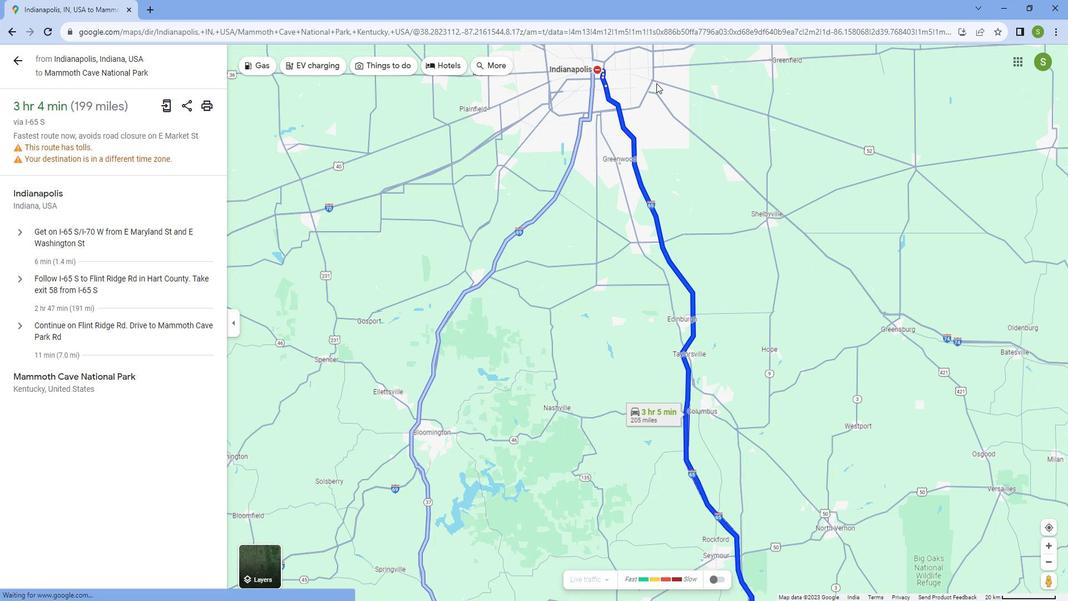 
Action: Mouse scrolled (635, 64) with delta (0, 0)
Screenshot: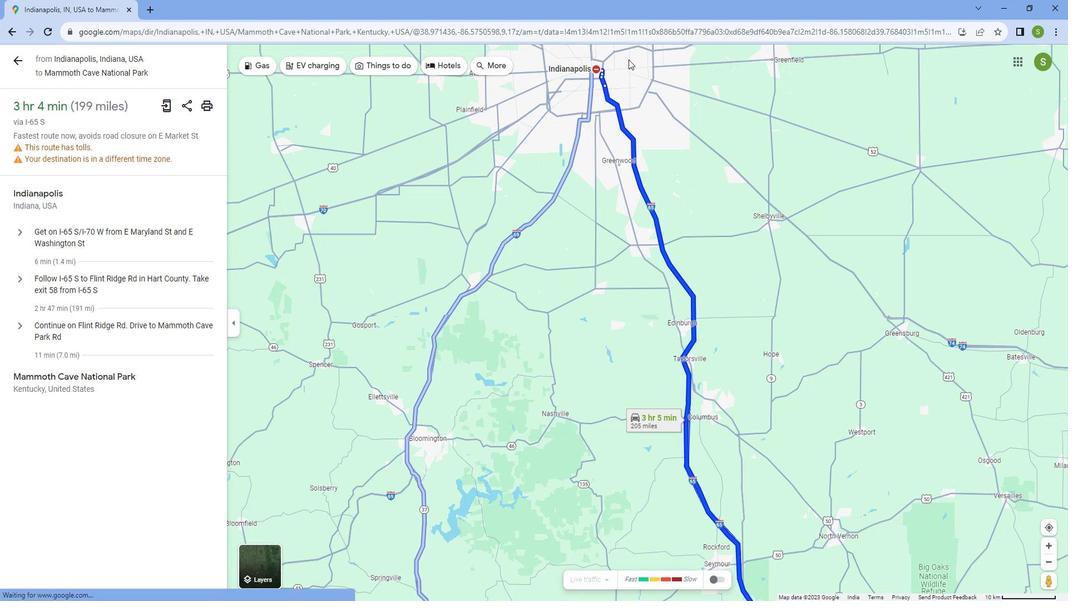 
Action: Mouse scrolled (635, 64) with delta (0, 0)
Screenshot: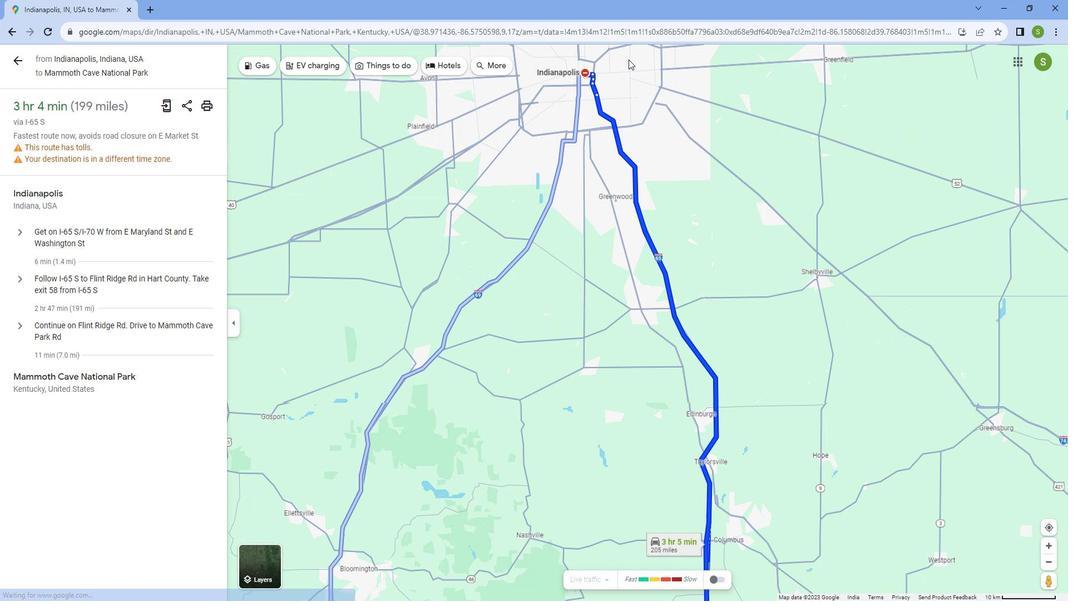 
Action: Mouse moved to (633, 64)
Screenshot: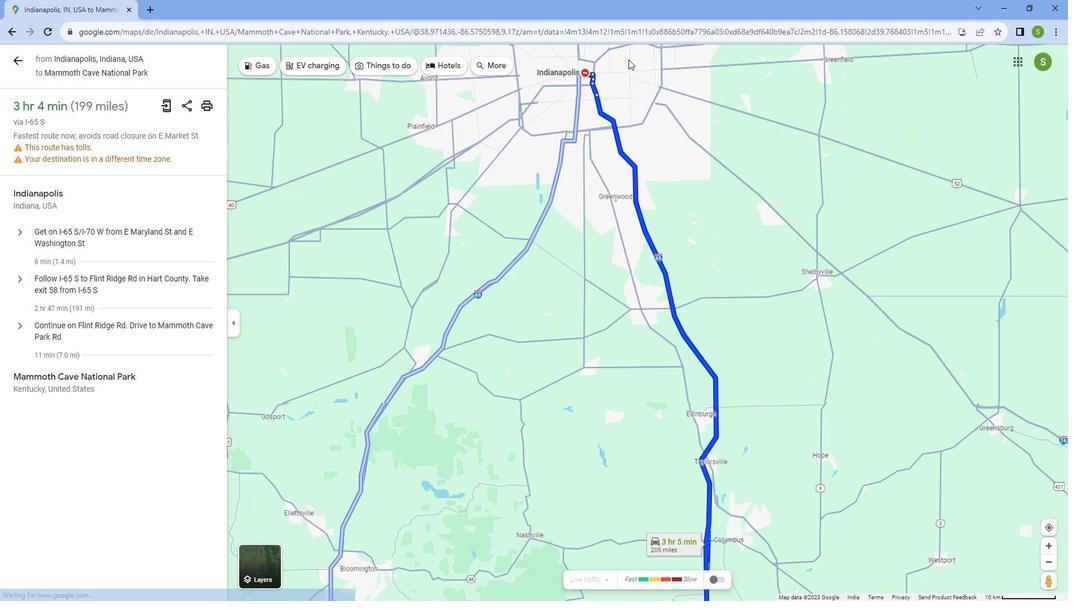 
Action: Mouse scrolled (633, 64) with delta (0, 0)
Screenshot: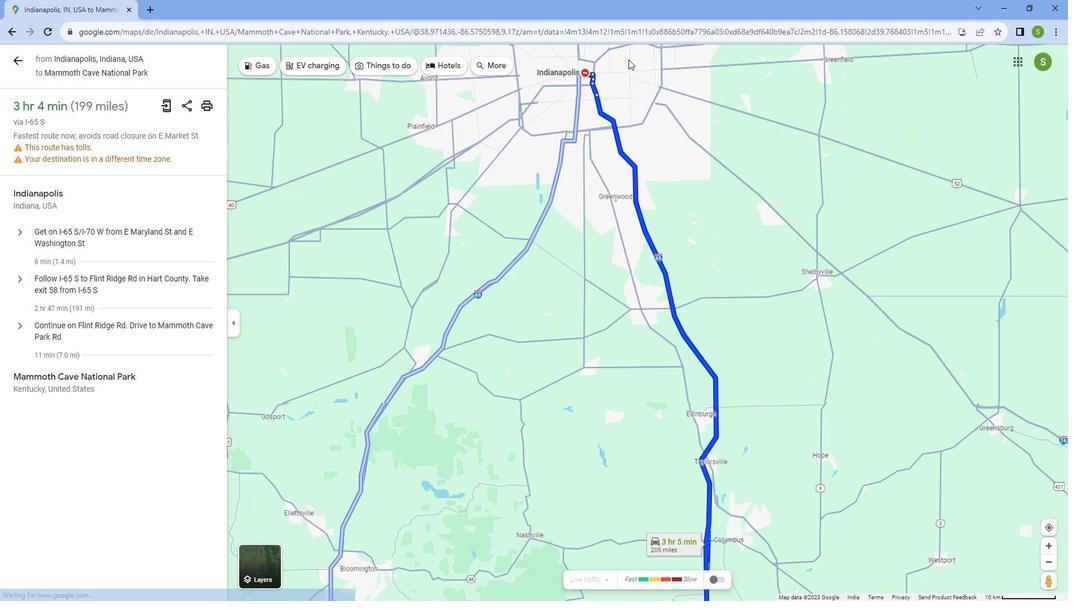 
Action: Mouse moved to (632, 64)
Screenshot: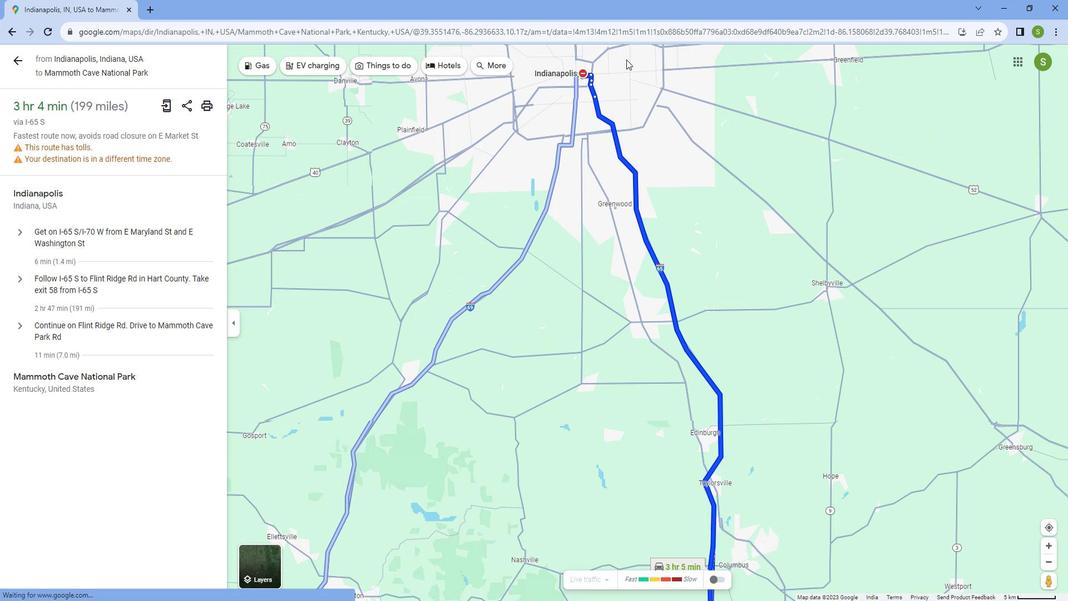
Action: Mouse scrolled (632, 64) with delta (0, 0)
Screenshot: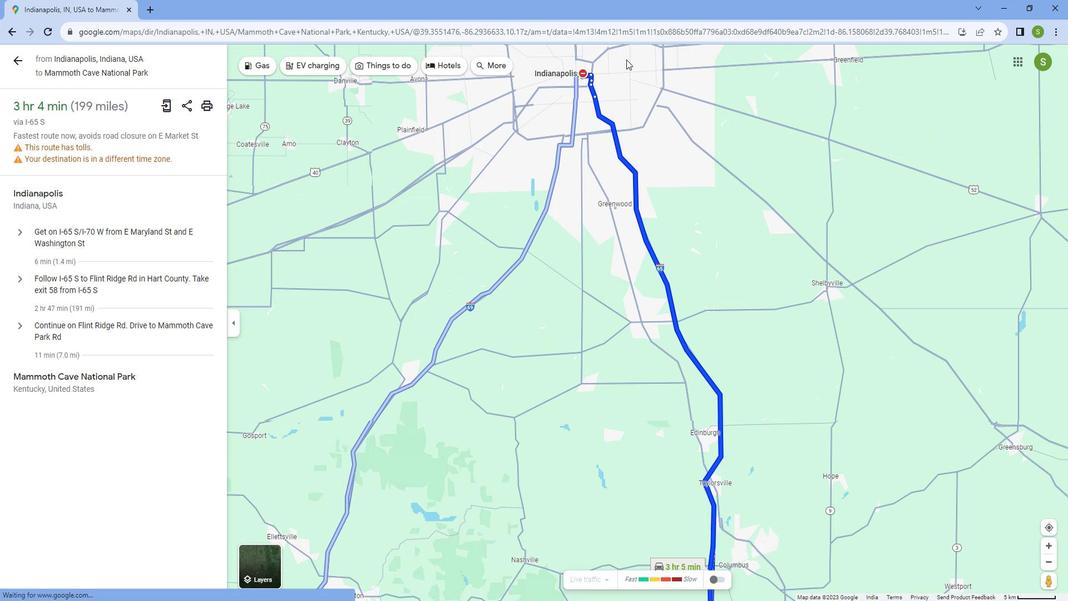 
Action: Mouse moved to (631, 64)
Screenshot: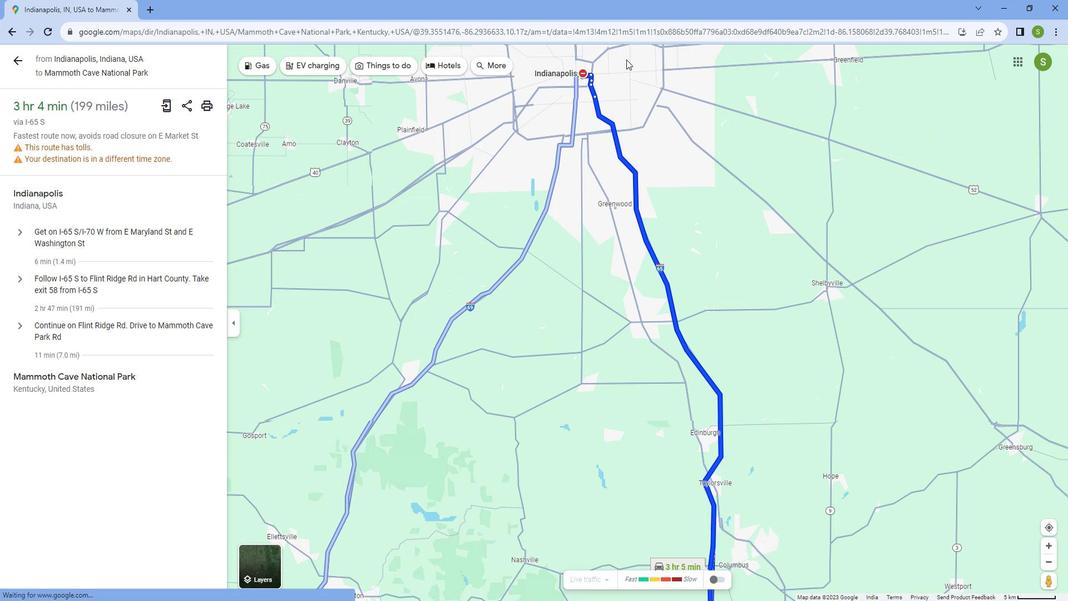 
Action: Mouse scrolled (631, 63) with delta (0, 0)
Screenshot: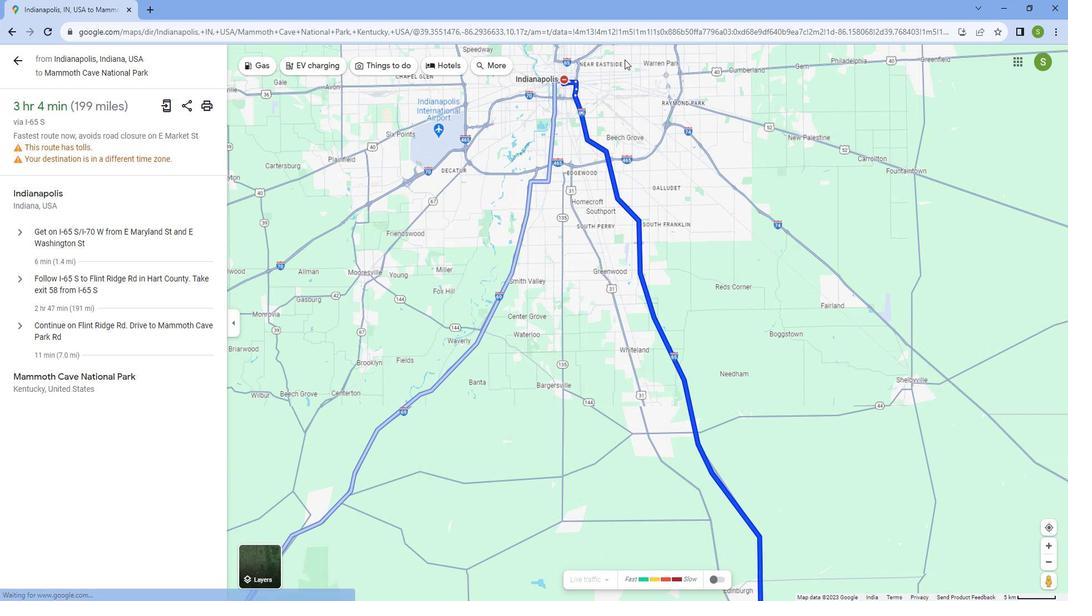
Action: Mouse scrolled (631, 64) with delta (0, 0)
Screenshot: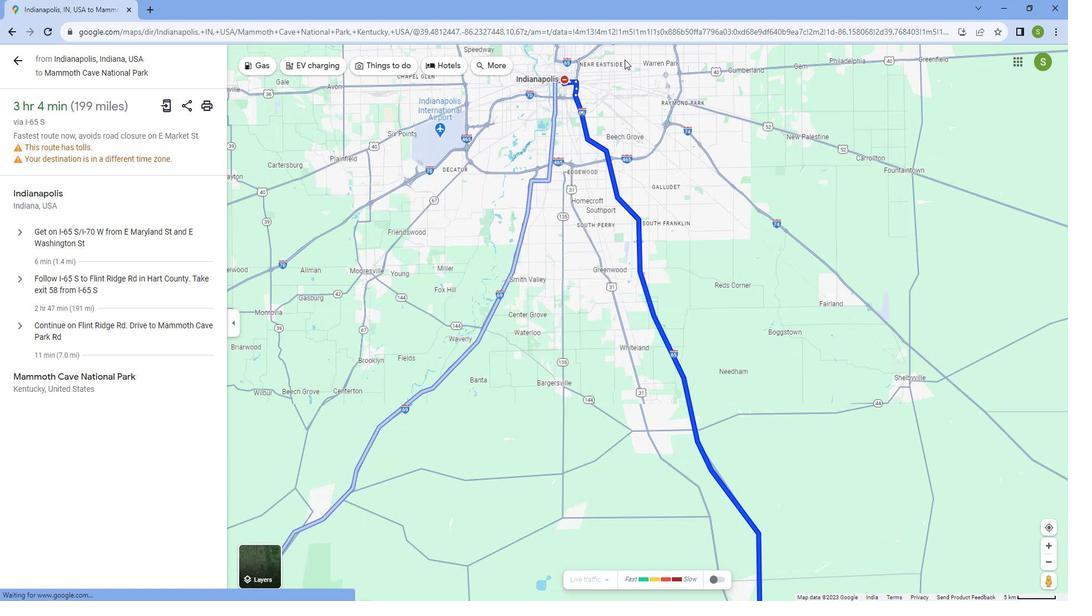 
Action: Mouse scrolled (631, 64) with delta (0, 0)
Screenshot: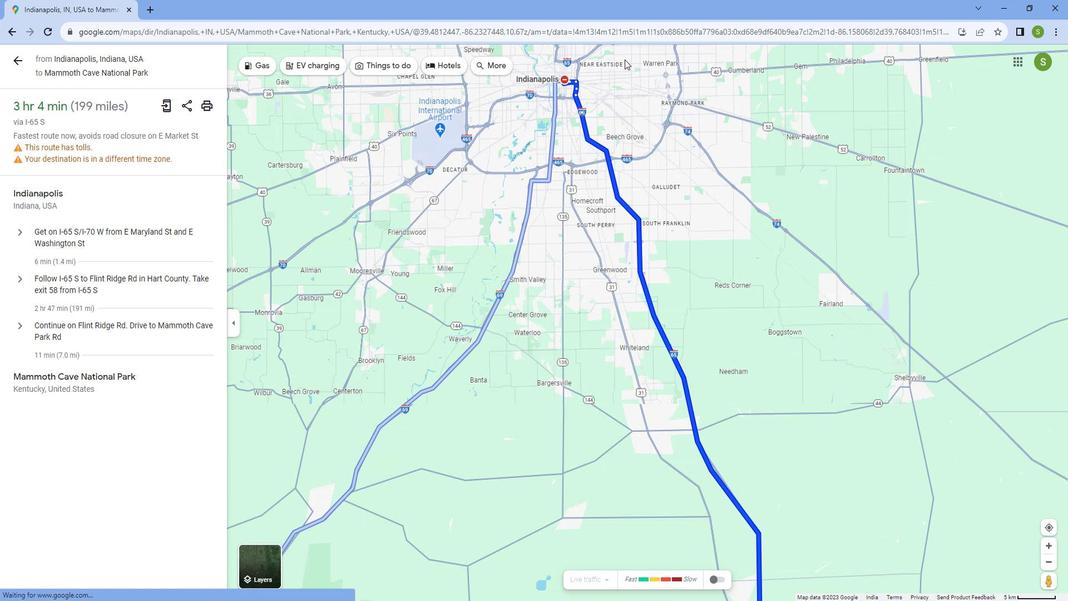 
Action: Mouse scrolled (631, 63) with delta (0, 0)
Screenshot: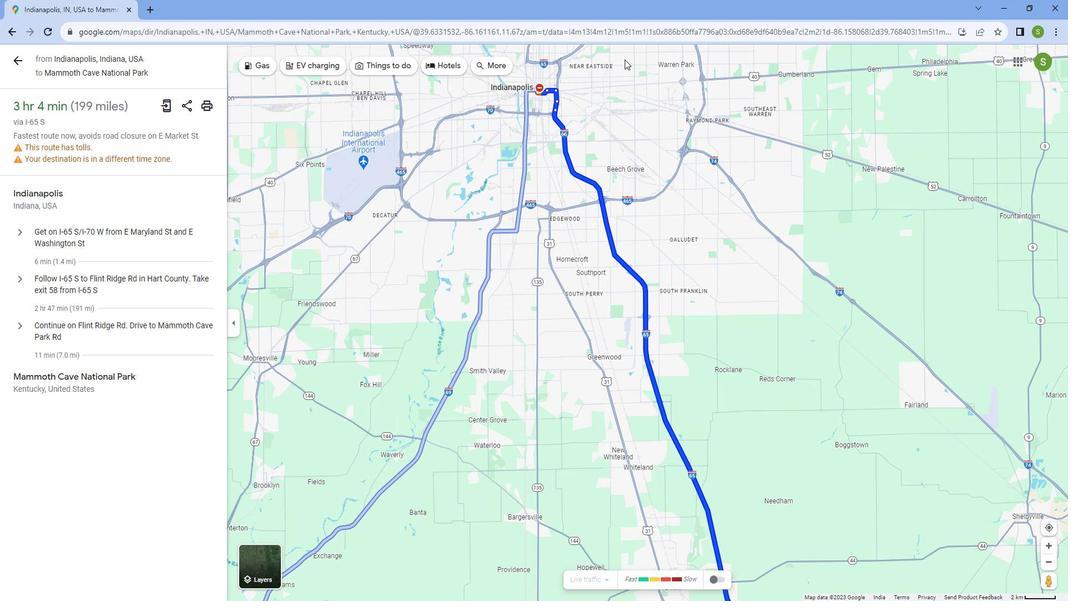 
Action: Mouse scrolled (631, 63) with delta (0, 0)
Screenshot: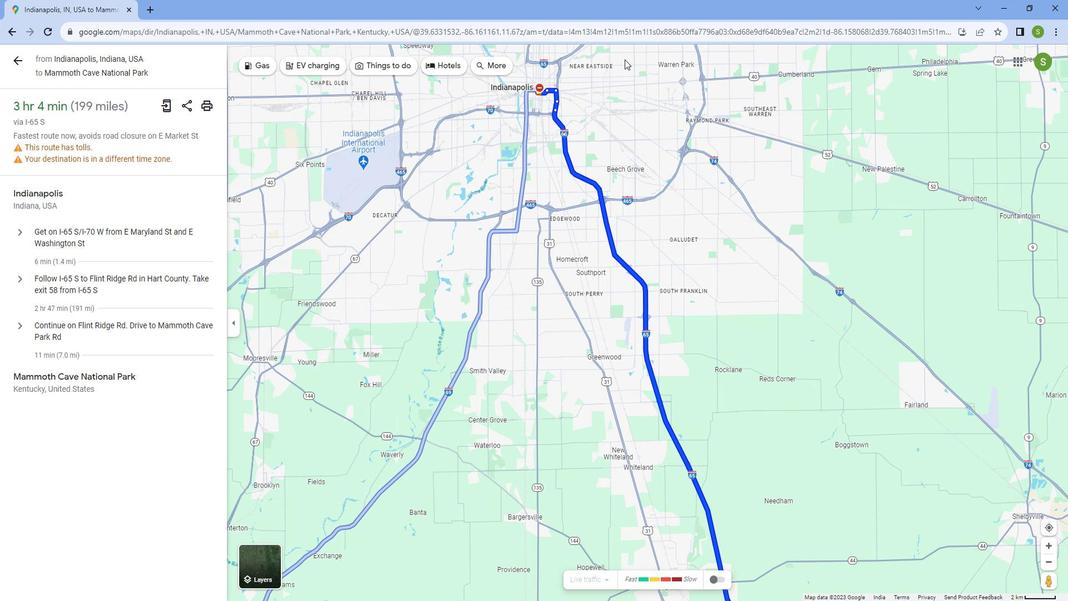 
Action: Mouse scrolled (631, 63) with delta (0, 0)
Screenshot: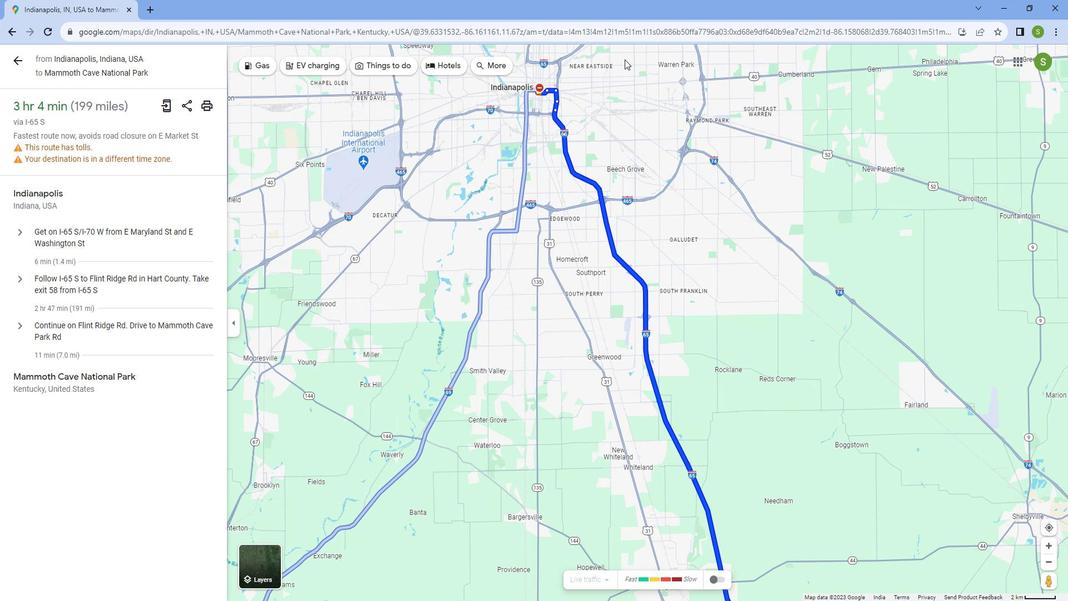 
Action: Mouse scrolled (631, 63) with delta (0, 0)
Screenshot: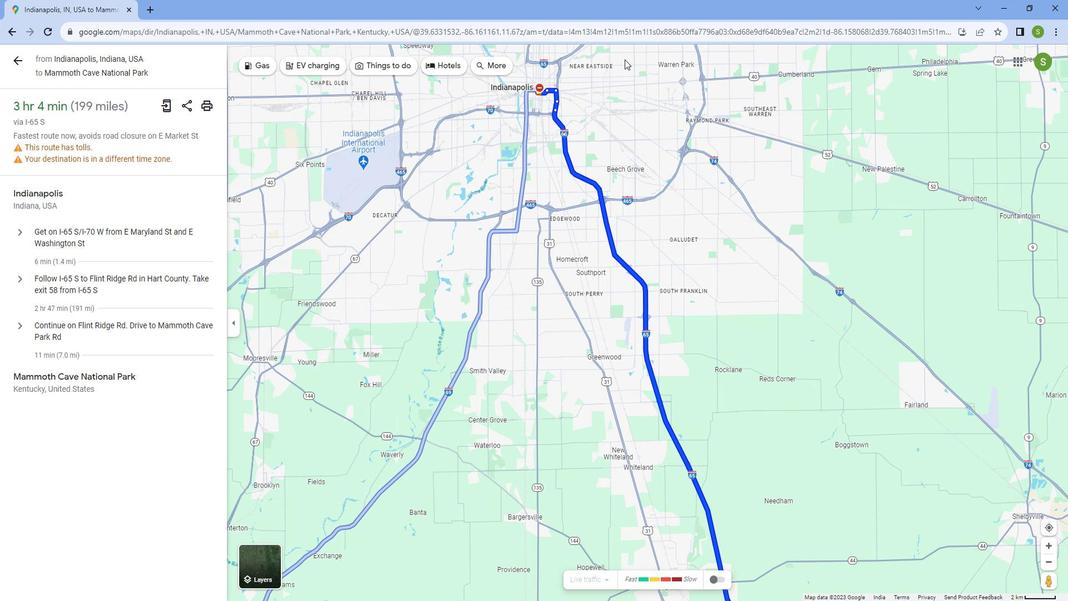 
Action: Mouse scrolled (631, 63) with delta (0, 0)
Screenshot: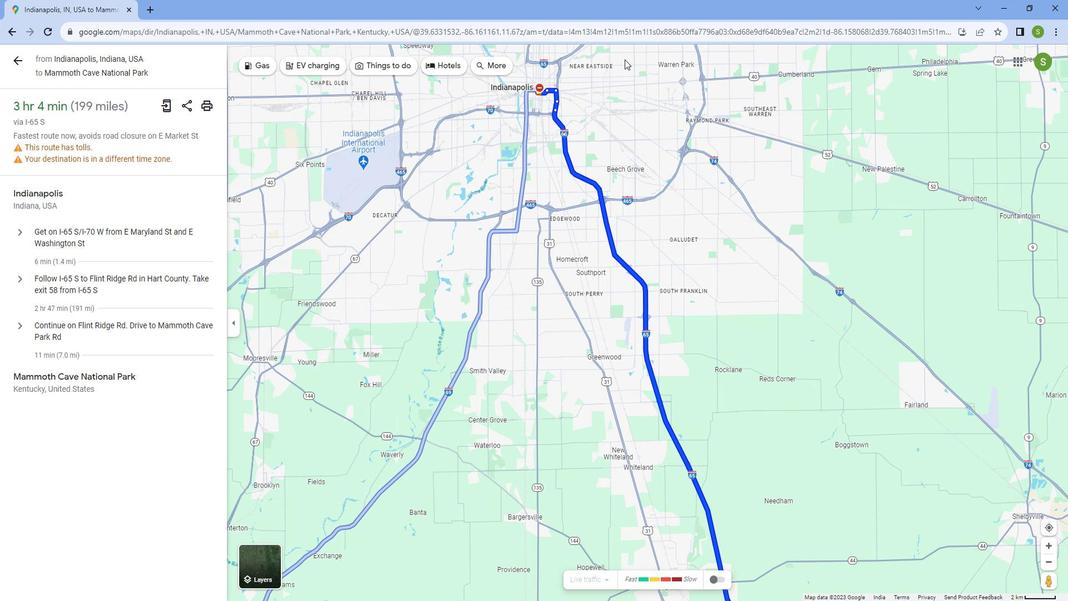 
Action: Mouse scrolled (631, 63) with delta (0, 0)
Screenshot: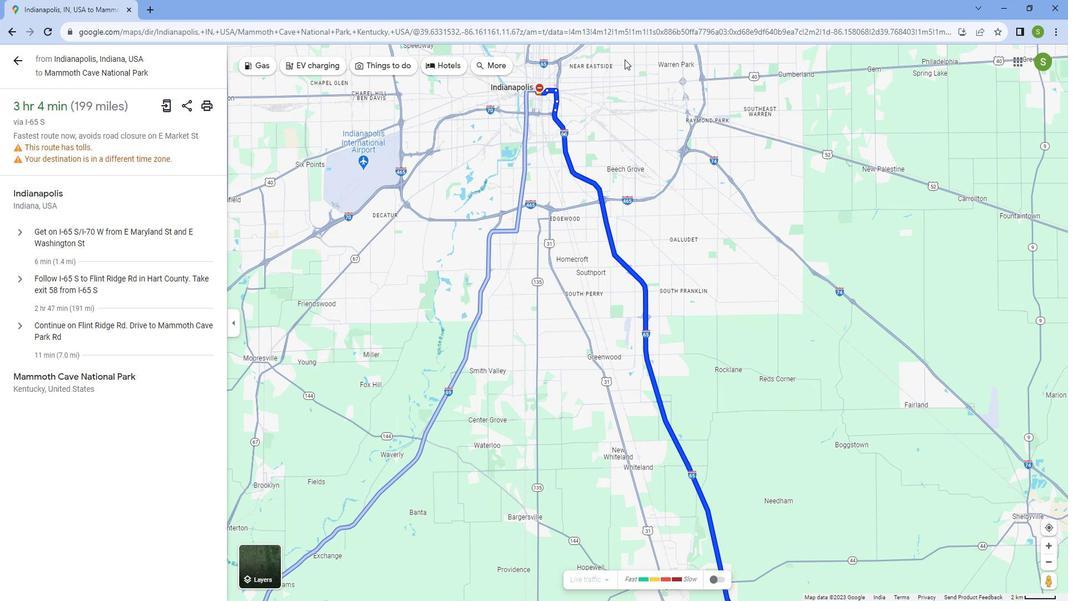 
Action: Mouse scrolled (631, 63) with delta (0, 0)
Screenshot: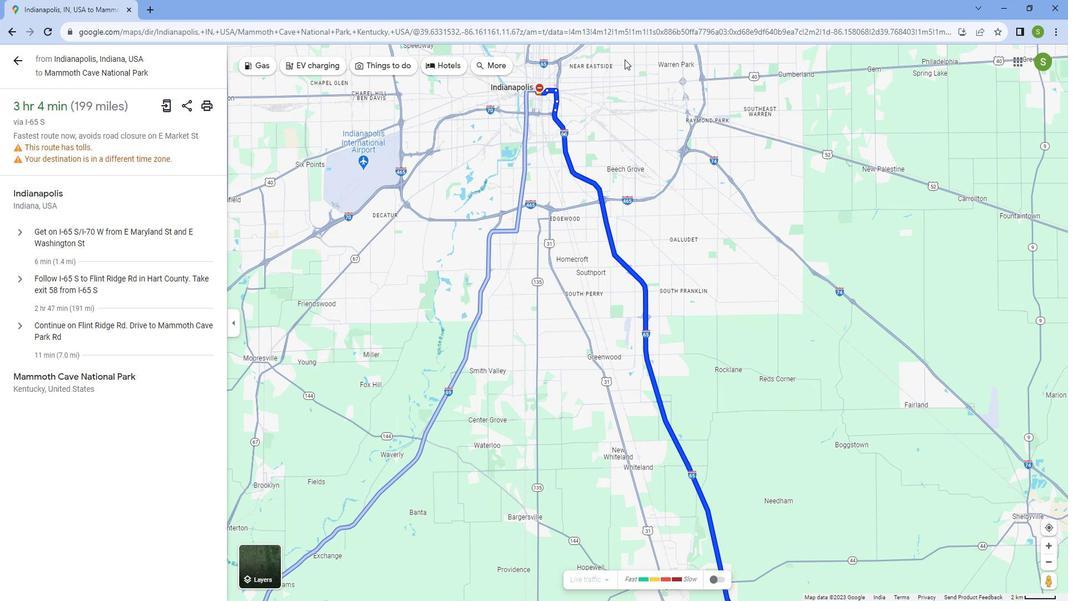 
Action: Mouse moved to (631, 64)
Screenshot: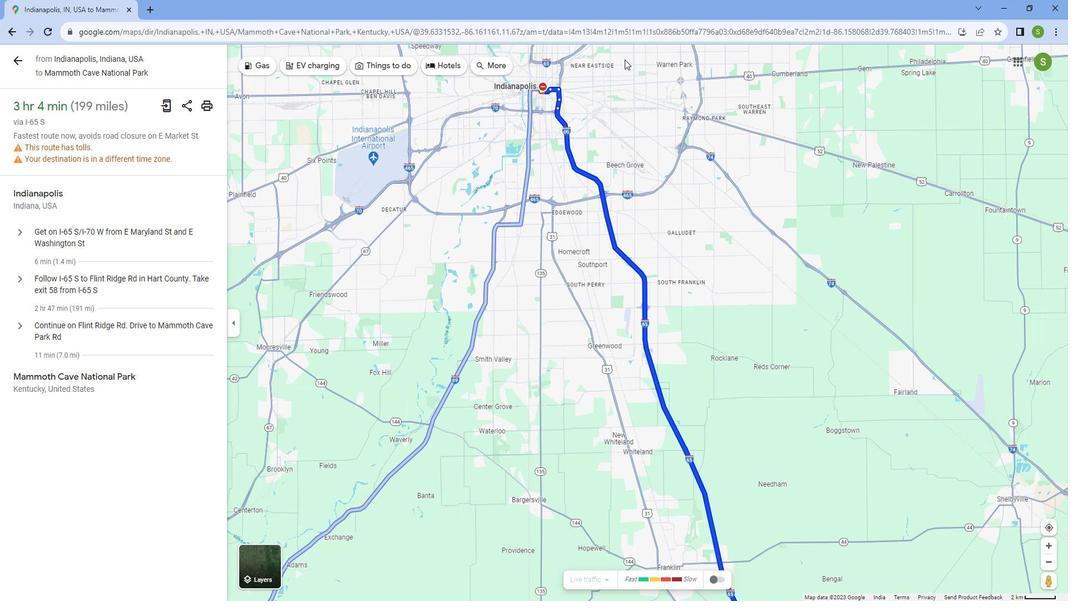 
Action: Mouse scrolled (631, 63) with delta (0, 0)
Screenshot: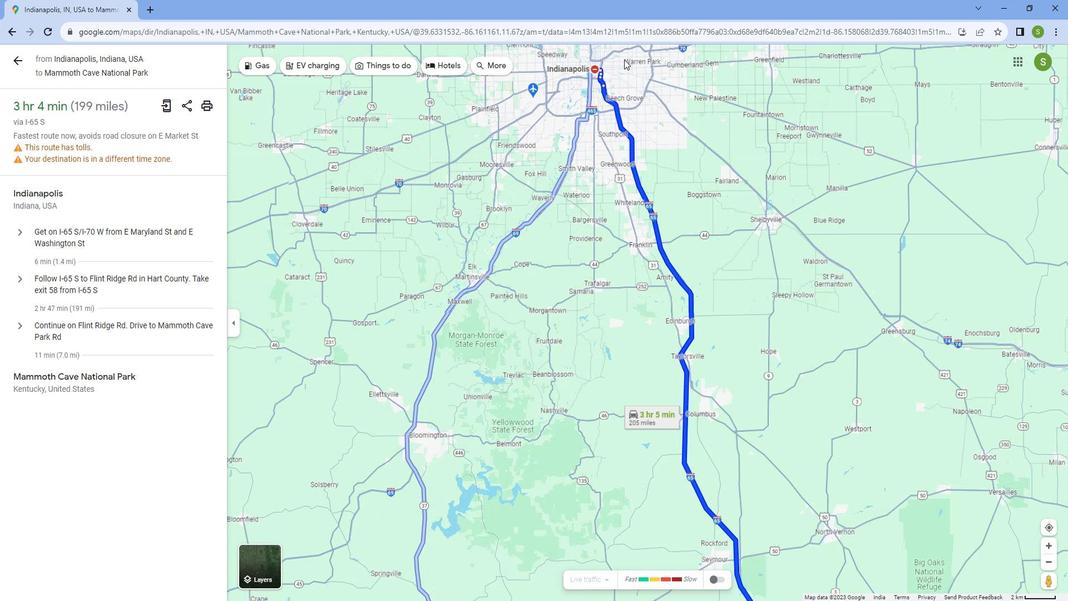 
Action: Mouse scrolled (631, 63) with delta (0, 0)
Screenshot: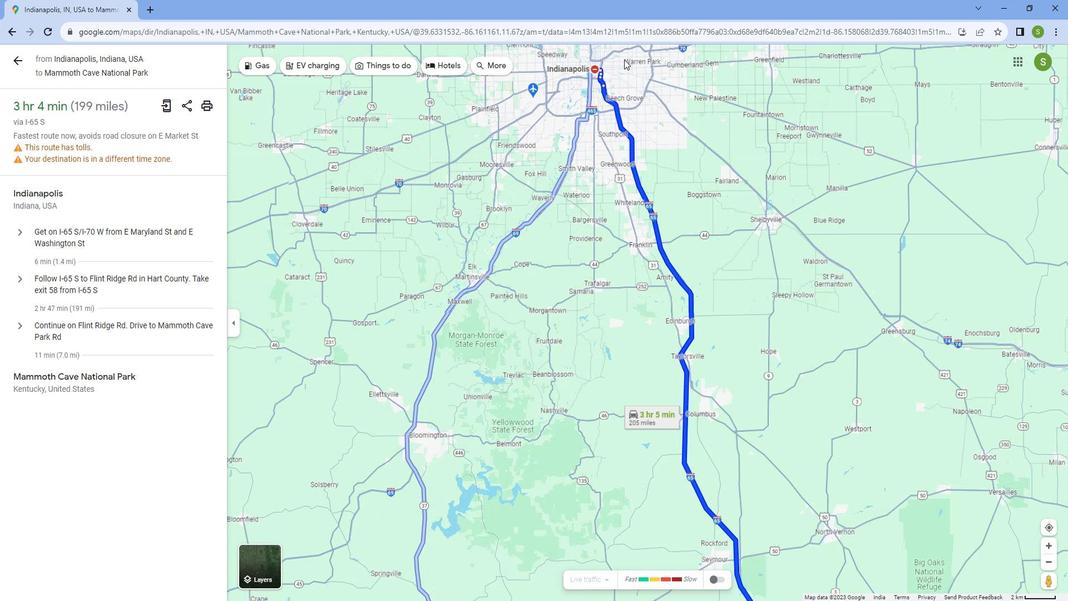 
Action: Mouse scrolled (631, 63) with delta (0, 0)
Screenshot: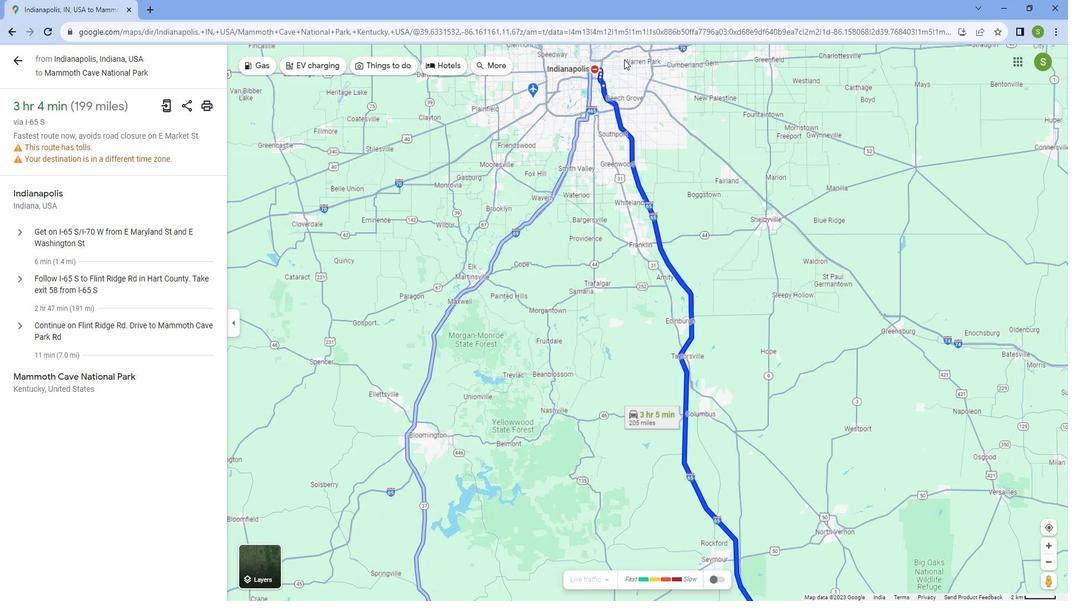 
Action: Mouse scrolled (631, 63) with delta (0, 0)
Screenshot: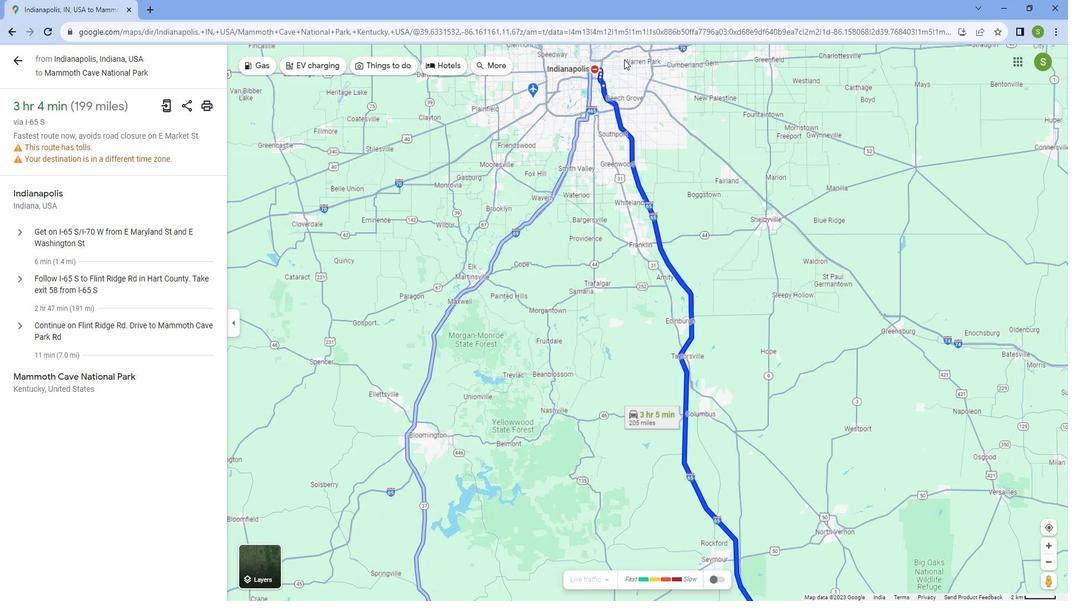 
Action: Mouse scrolled (631, 63) with delta (0, 0)
Screenshot: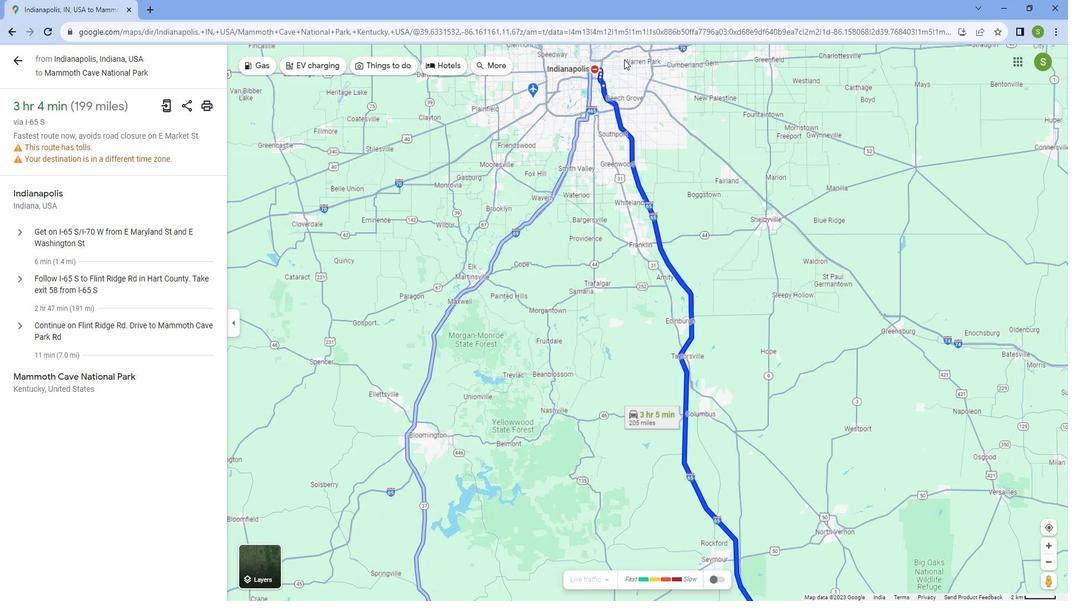 
Action: Mouse scrolled (631, 63) with delta (0, 0)
Screenshot: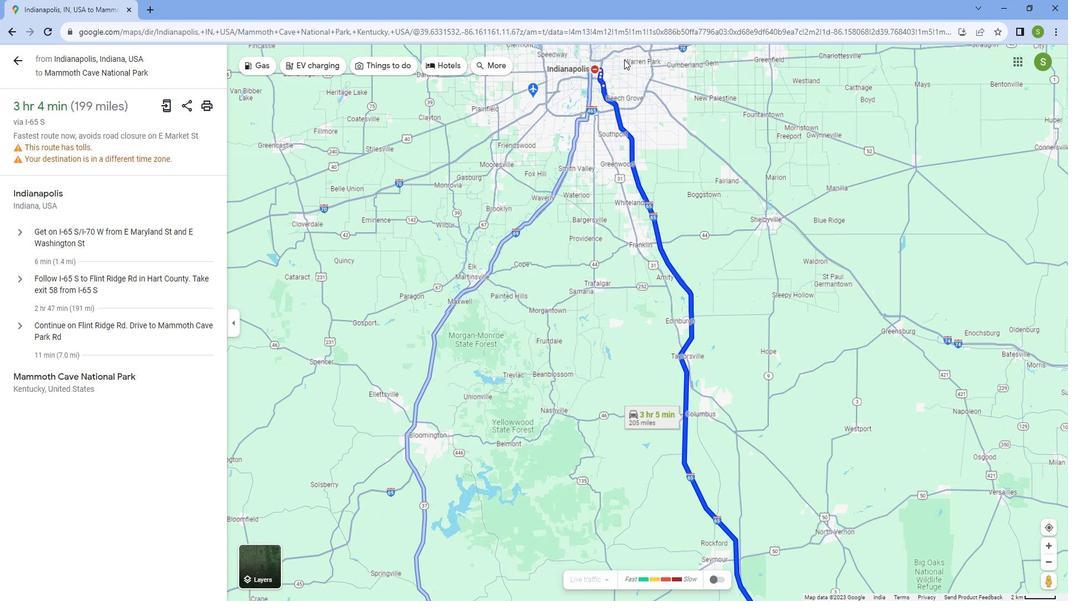 
Action: Mouse scrolled (631, 63) with delta (0, 0)
Screenshot: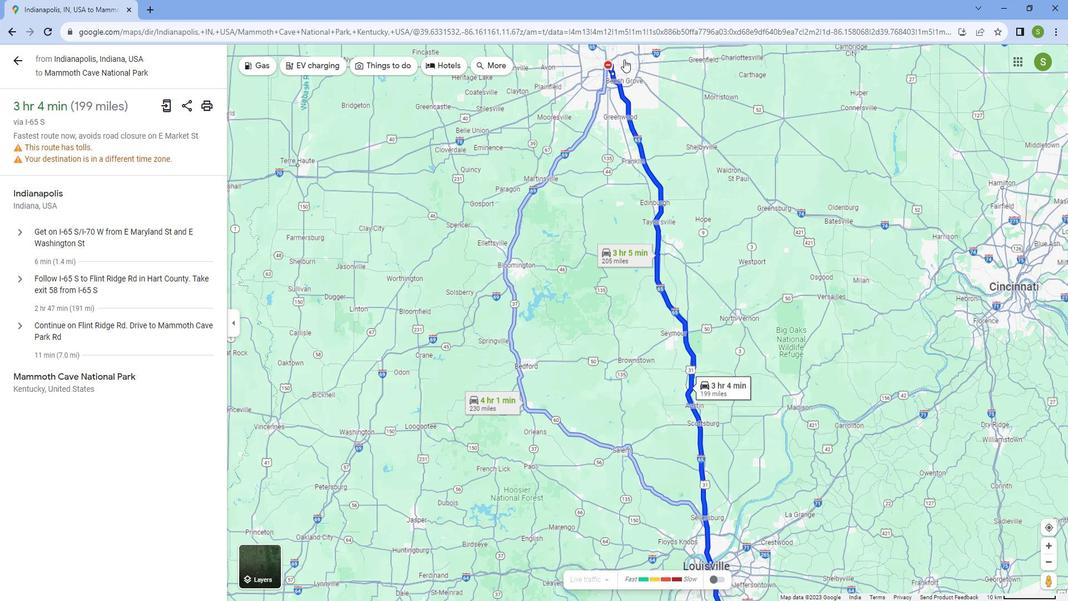 
Action: Mouse scrolled (631, 63) with delta (0, 0)
Screenshot: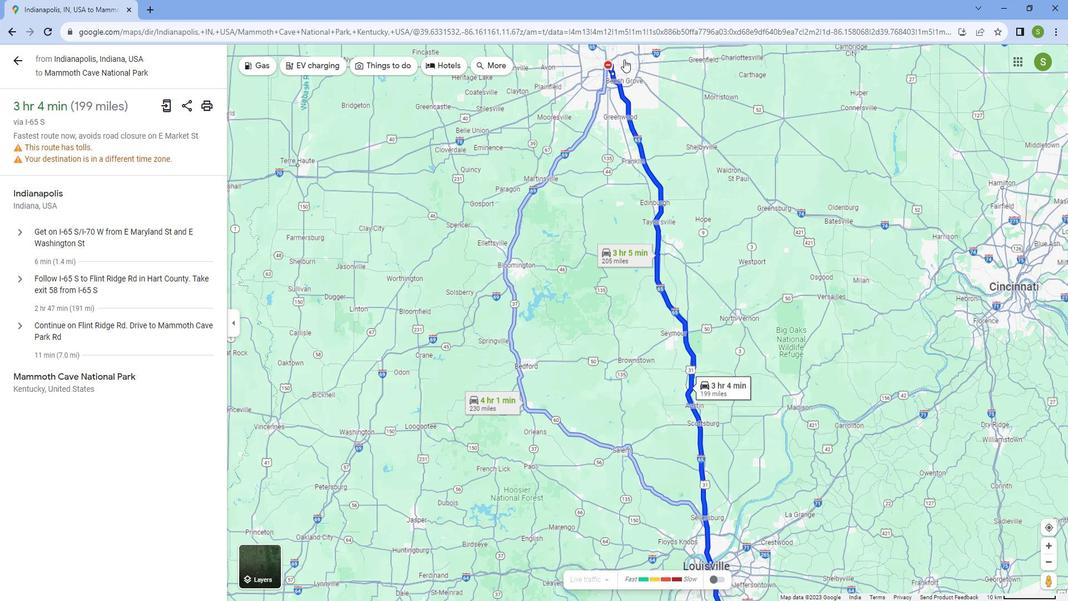 
Action: Mouse scrolled (631, 63) with delta (0, 0)
Screenshot: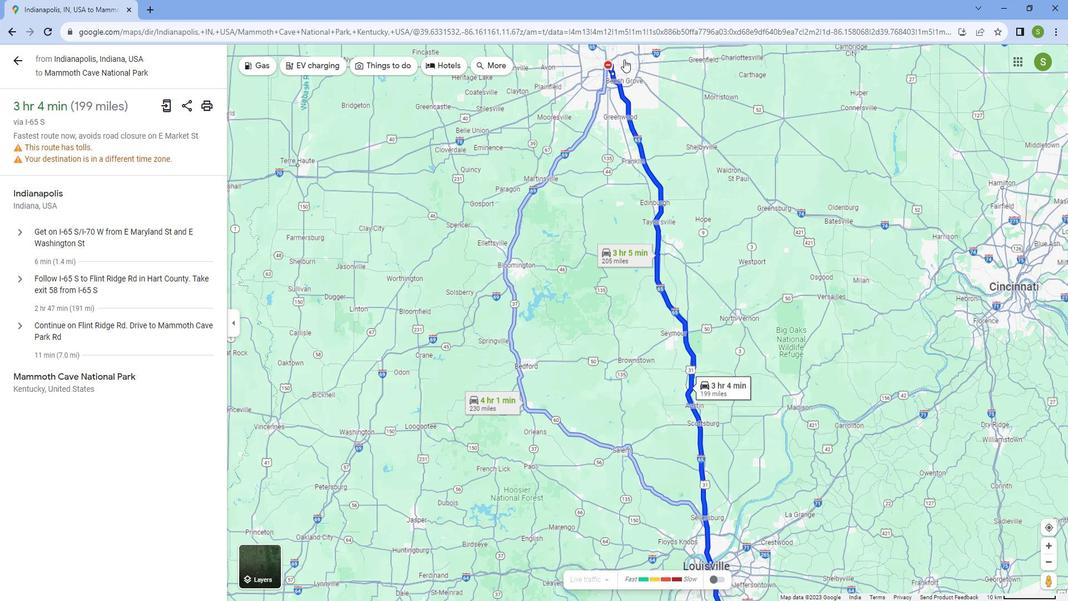
Action: Mouse scrolled (631, 63) with delta (0, 0)
Screenshot: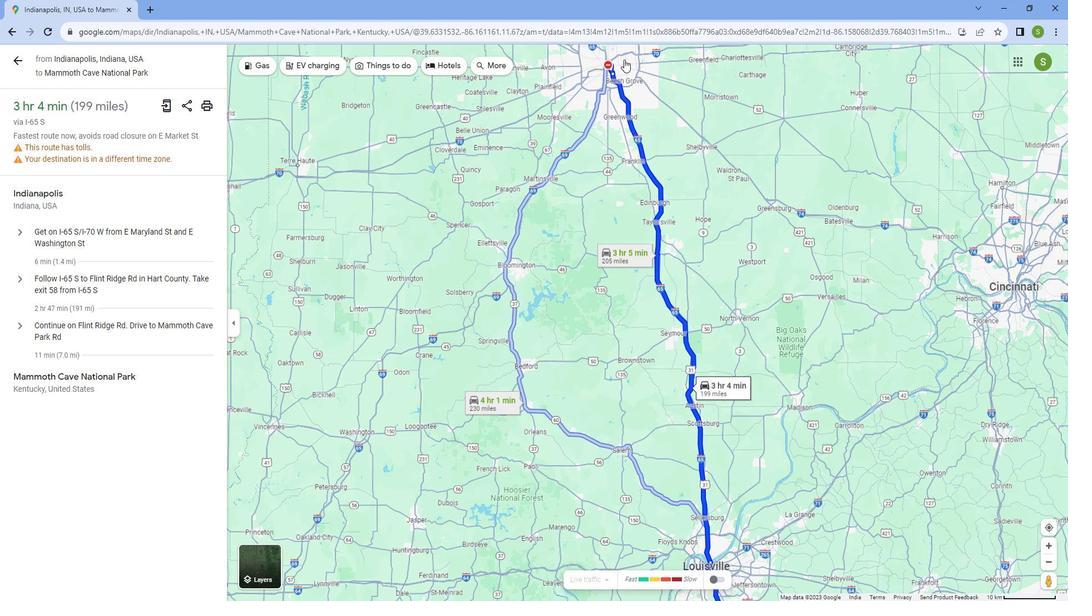 
Action: Mouse scrolled (631, 63) with delta (0, 0)
Screenshot: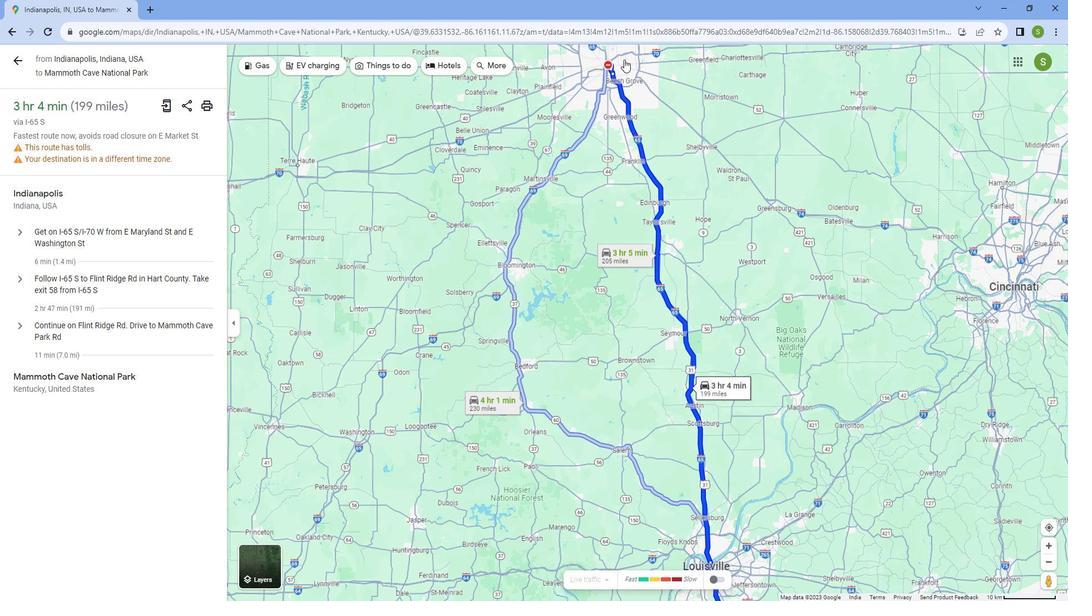 
Action: Mouse scrolled (631, 63) with delta (0, 0)
Screenshot: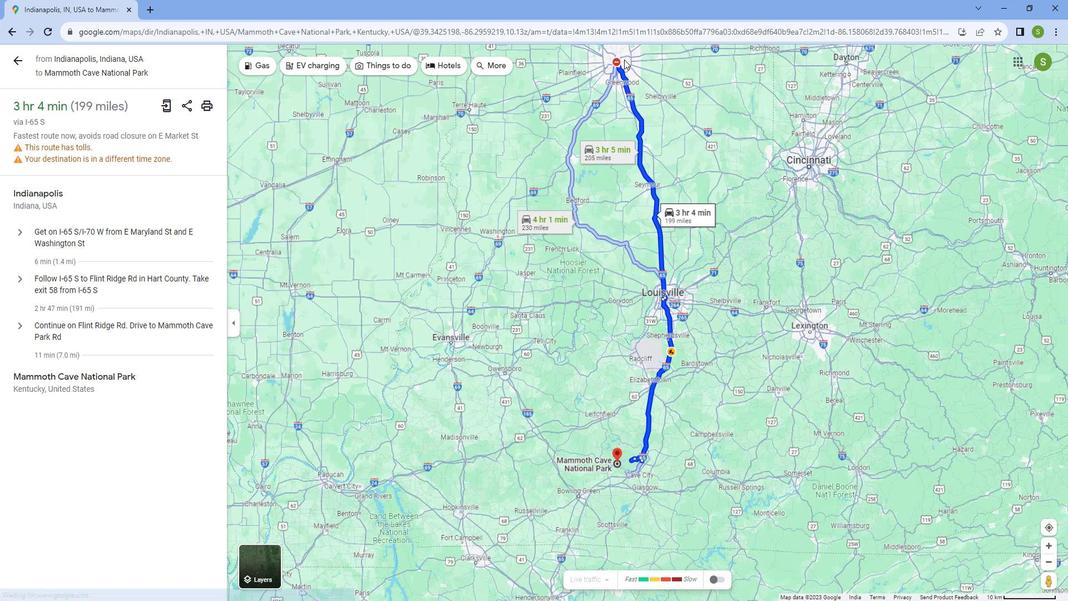 
Action: Mouse moved to (631, 64)
Screenshot: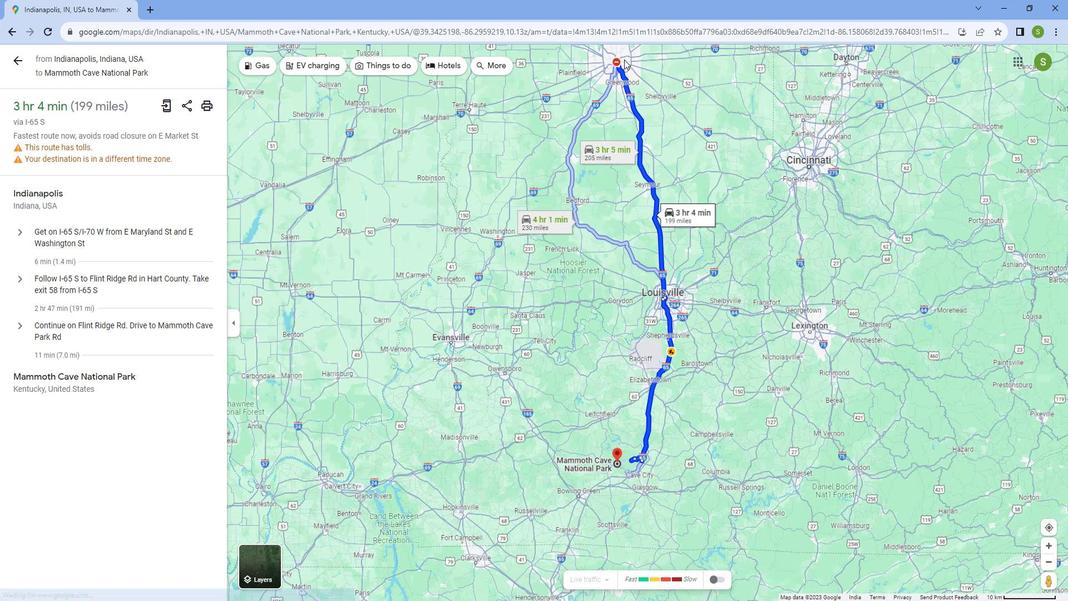 
Action: Mouse scrolled (631, 63) with delta (0, 0)
Screenshot: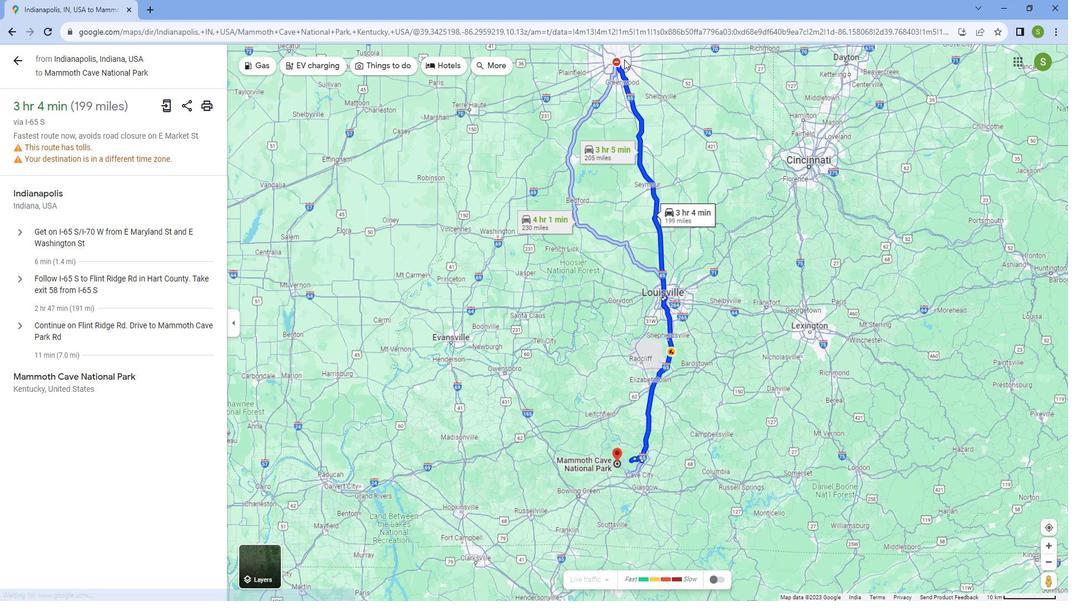 
Action: Mouse moved to (690, 215)
Screenshot: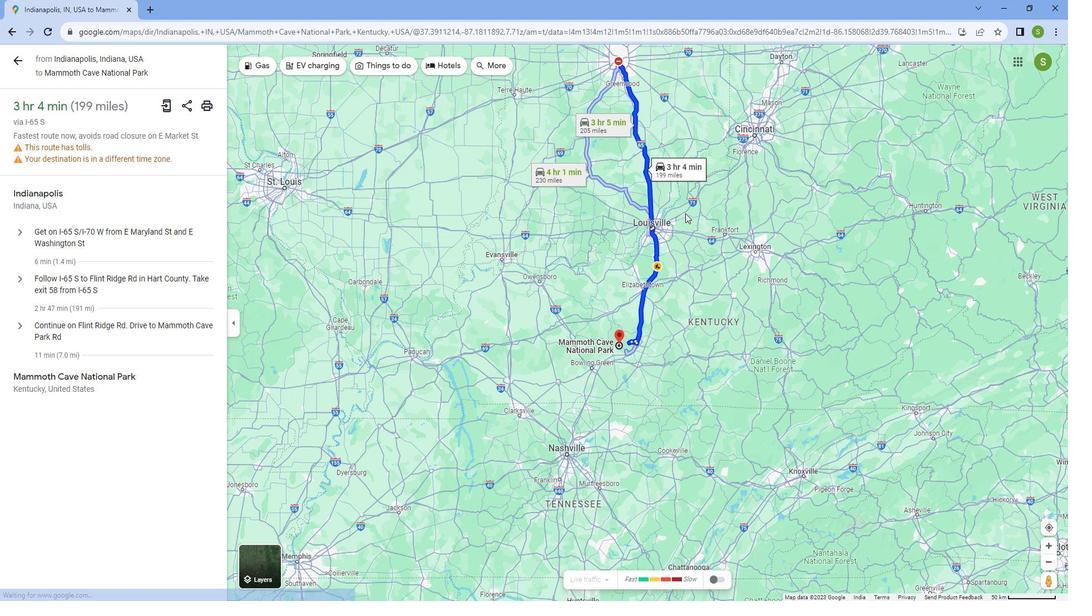 
Action: Mouse scrolled (690, 216) with delta (0, 0)
Screenshot: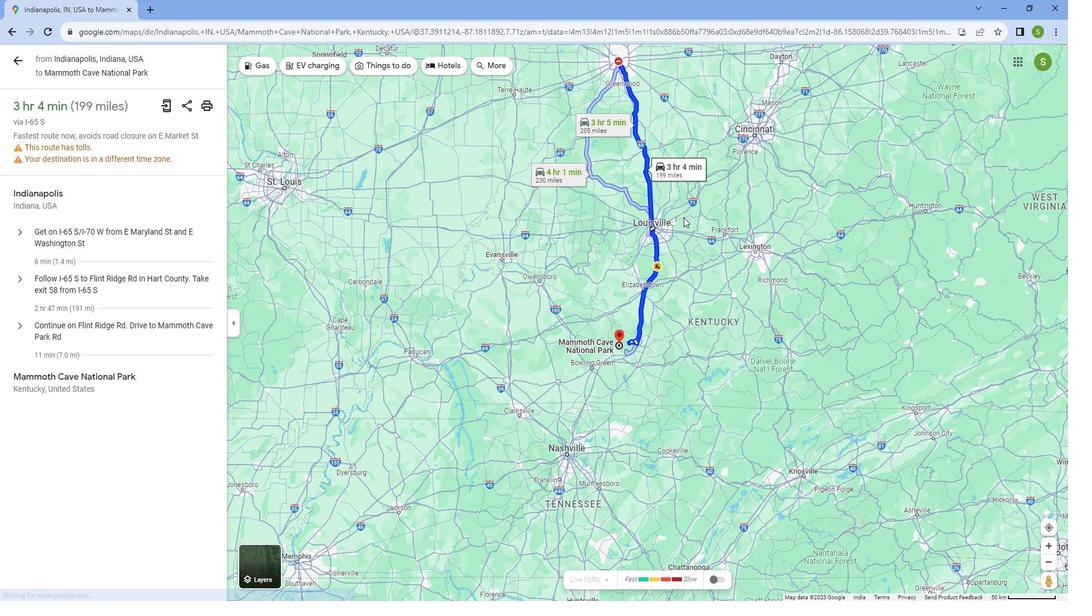 
Action: Mouse scrolled (690, 216) with delta (0, 0)
Screenshot: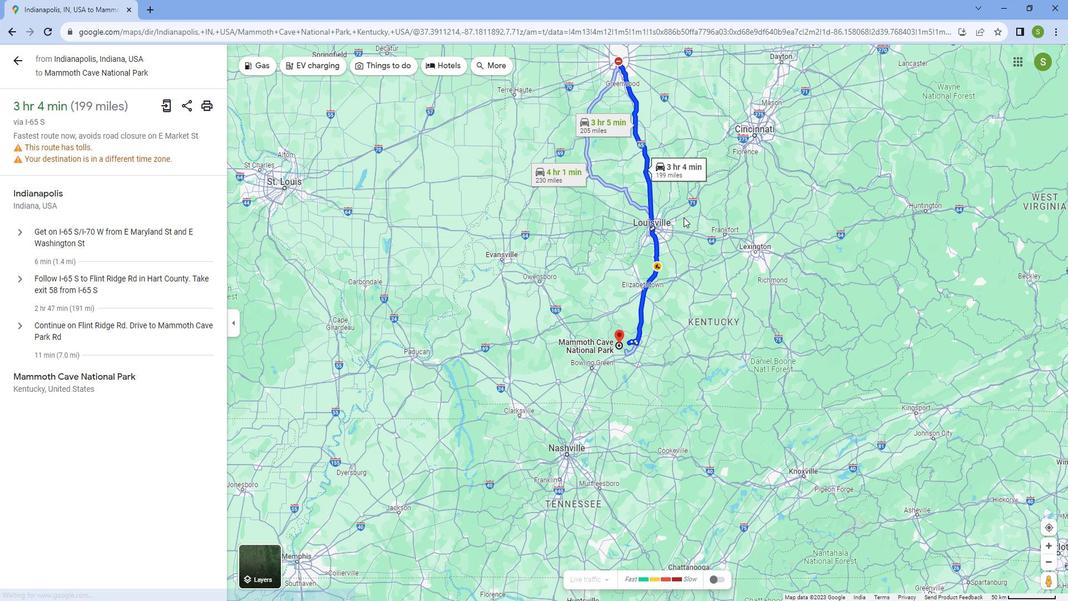 
Action: Mouse scrolled (690, 216) with delta (0, 0)
Screenshot: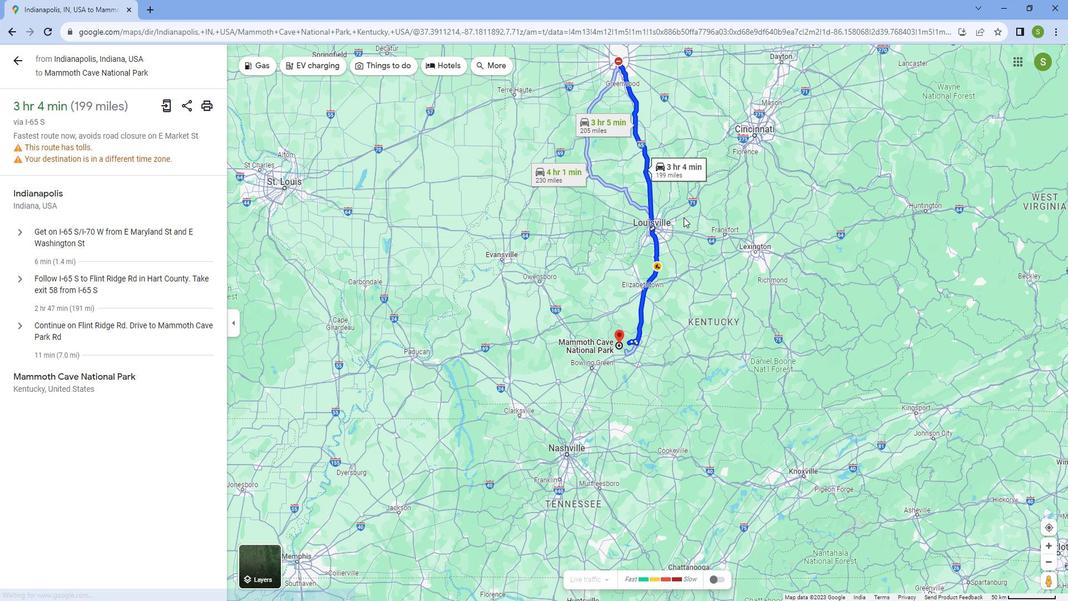 
Action: Mouse scrolled (690, 216) with delta (0, 0)
Screenshot: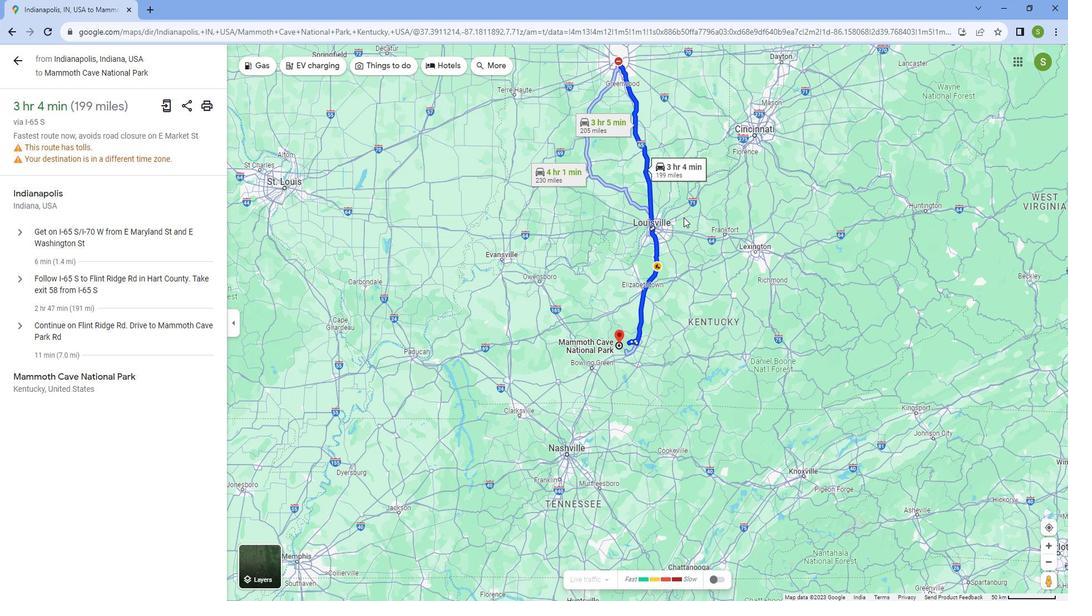 
Action: Mouse scrolled (690, 216) with delta (0, 0)
Screenshot: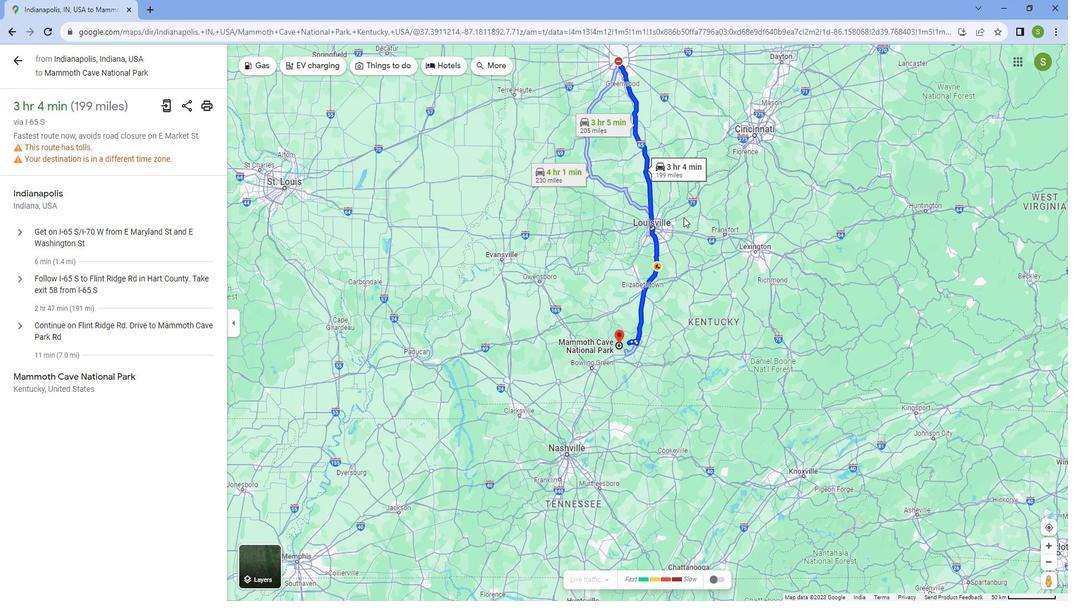 
Action: Mouse scrolled (690, 216) with delta (0, 0)
Screenshot: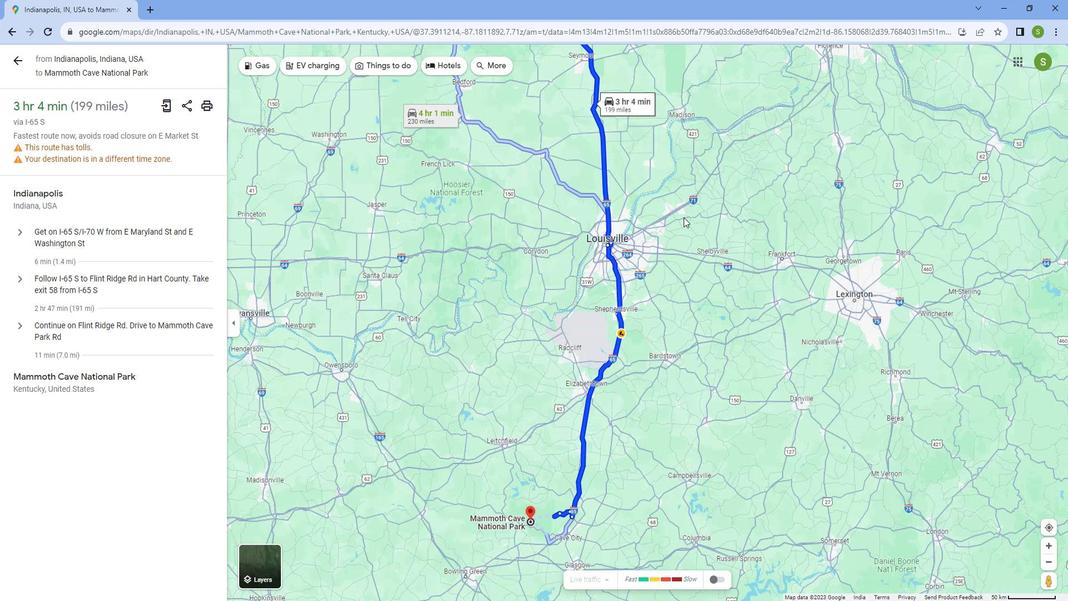 
Action: Mouse scrolled (690, 216) with delta (0, 0)
Screenshot: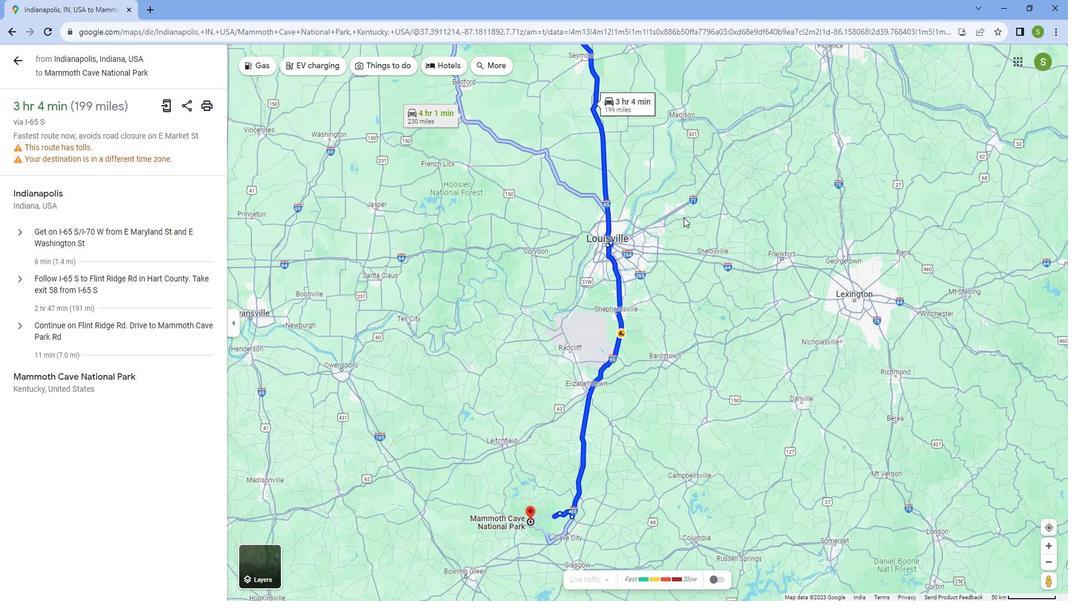 
Action: Mouse scrolled (690, 216) with delta (0, 0)
Screenshot: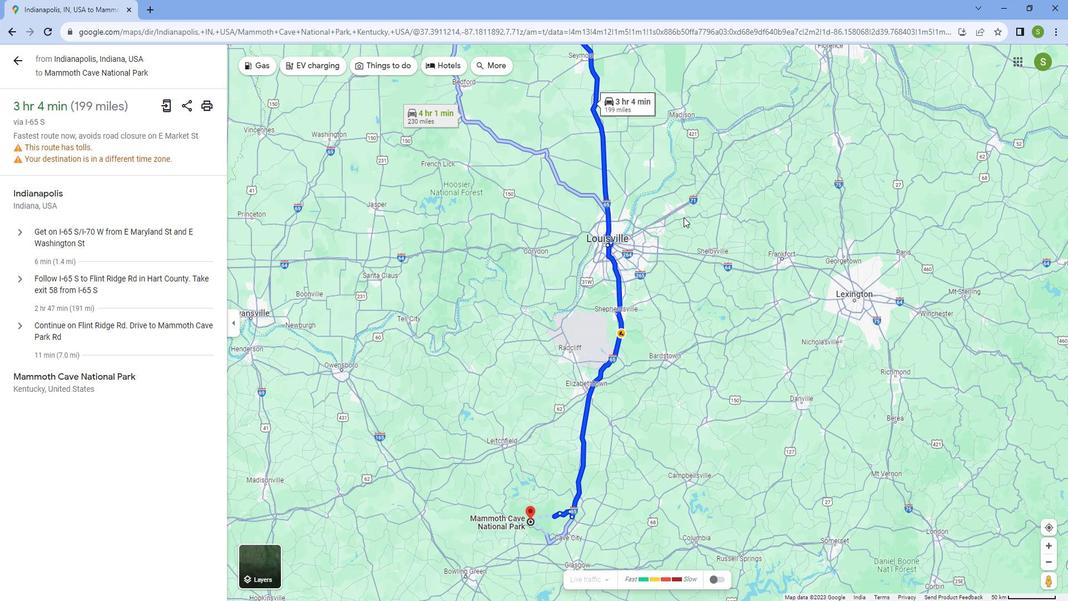 
Action: Mouse scrolled (690, 216) with delta (0, 0)
Screenshot: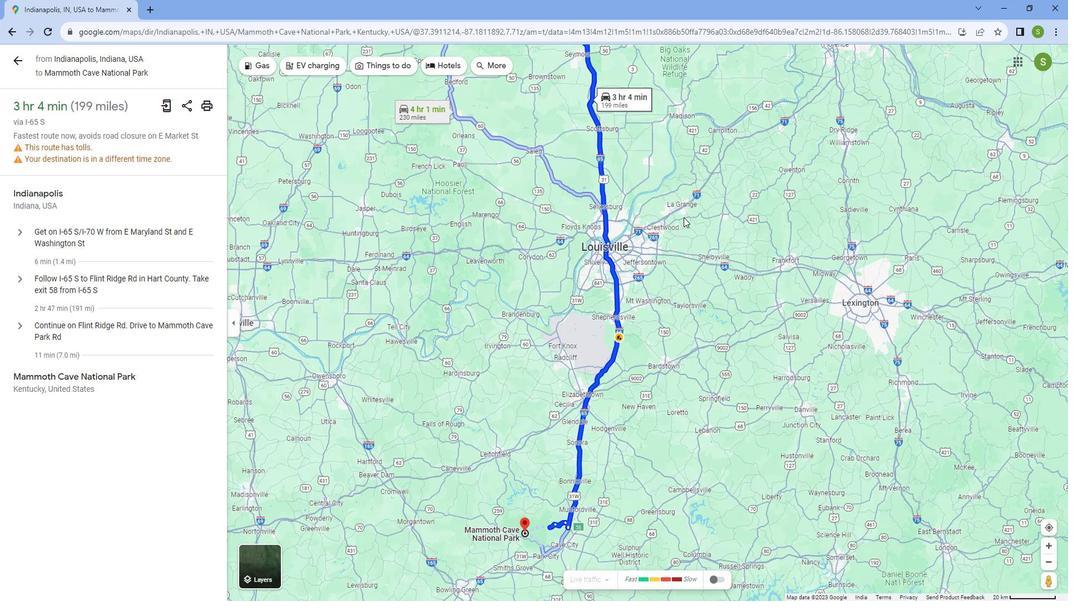 
Action: Mouse scrolled (690, 216) with delta (0, 0)
Screenshot: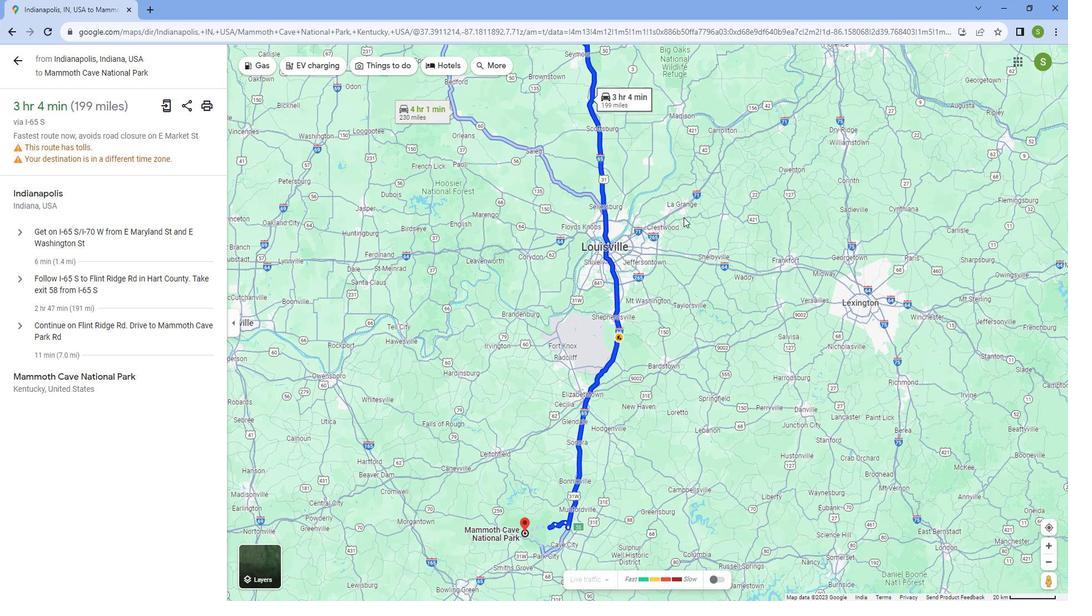 
Action: Mouse scrolled (690, 215) with delta (0, 0)
Screenshot: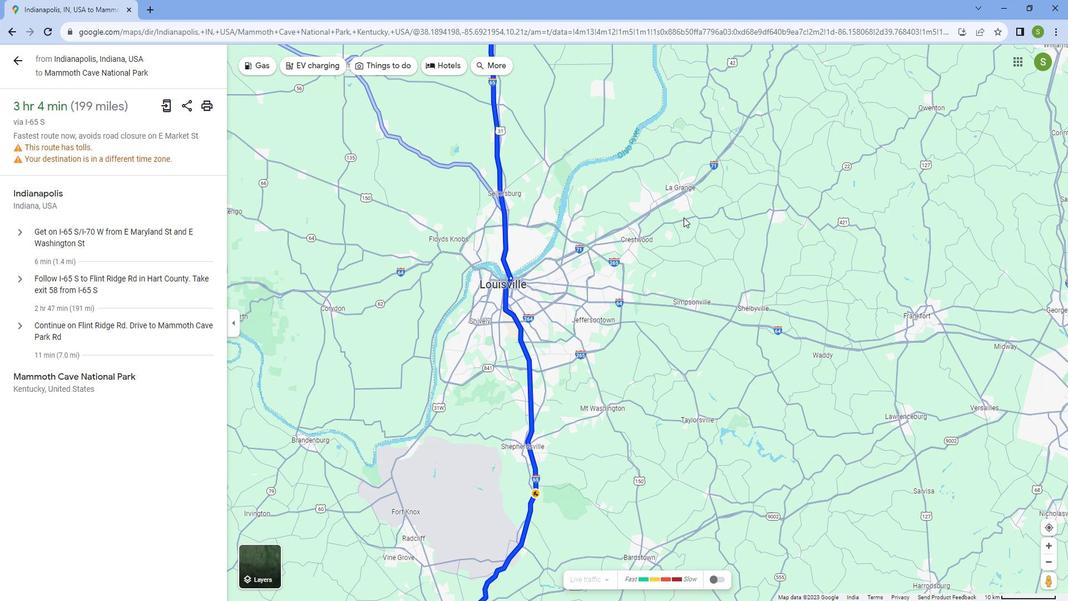 
Action: Mouse scrolled (690, 215) with delta (0, 0)
Screenshot: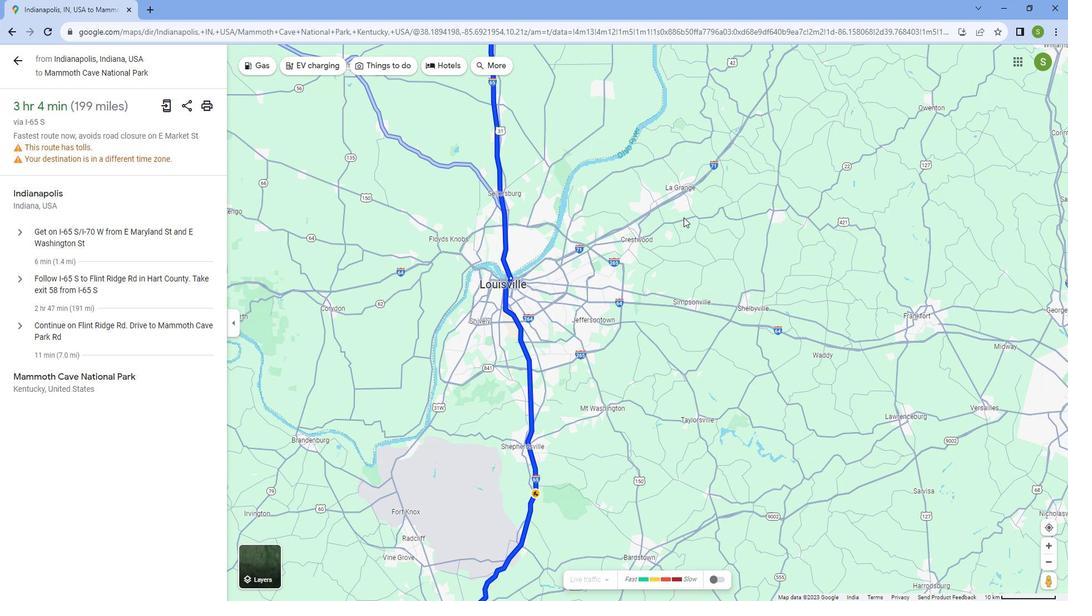 
Action: Mouse scrolled (690, 215) with delta (0, 0)
Screenshot: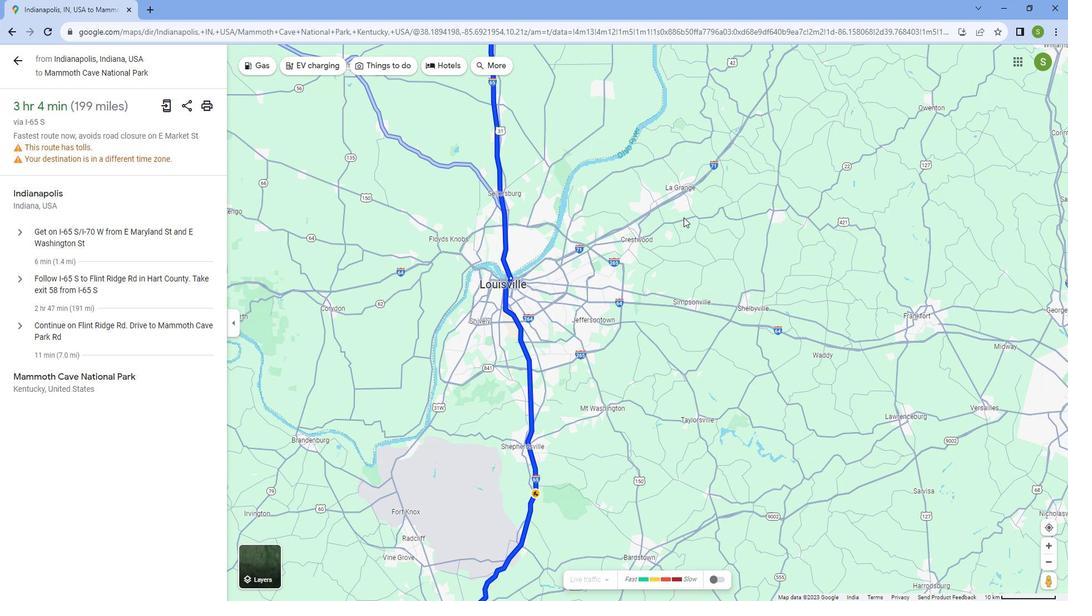 
Action: Mouse scrolled (690, 215) with delta (0, 0)
Screenshot: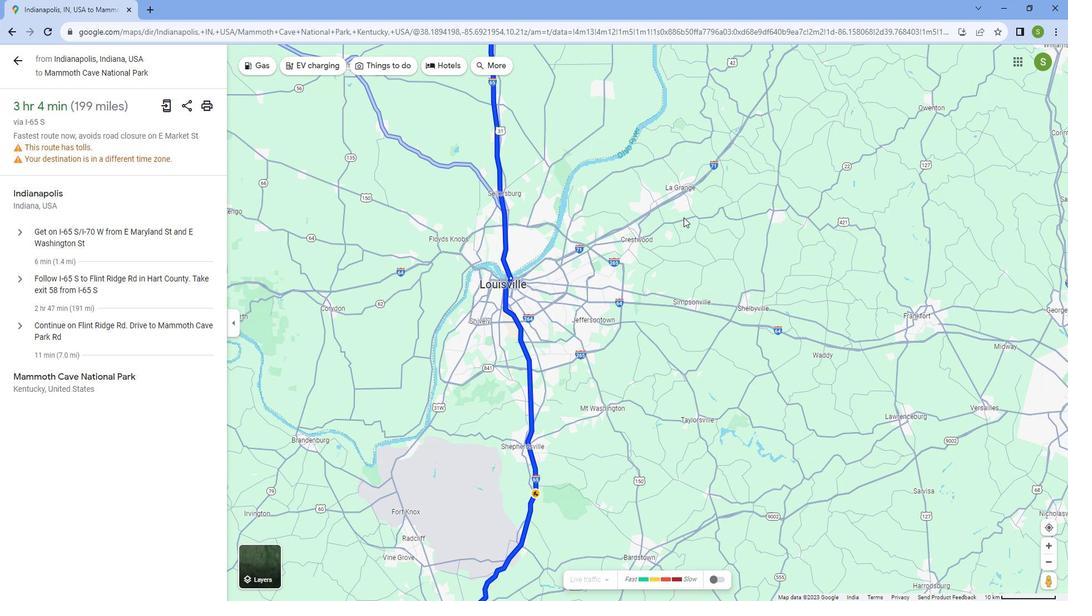 
Action: Mouse scrolled (690, 215) with delta (0, 0)
Screenshot: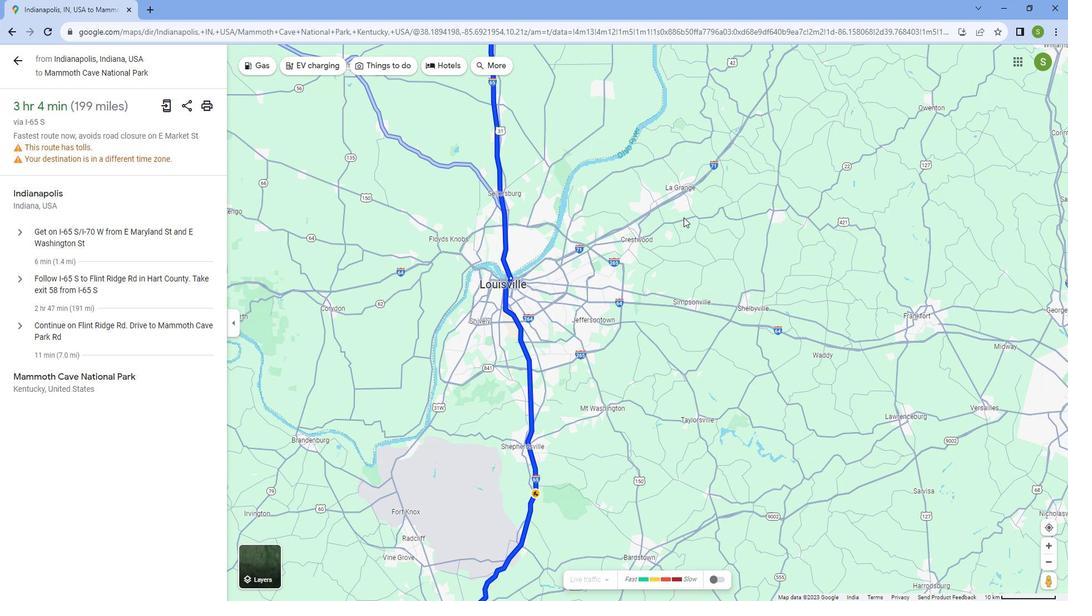 
Action: Mouse scrolled (690, 215) with delta (0, 0)
Screenshot: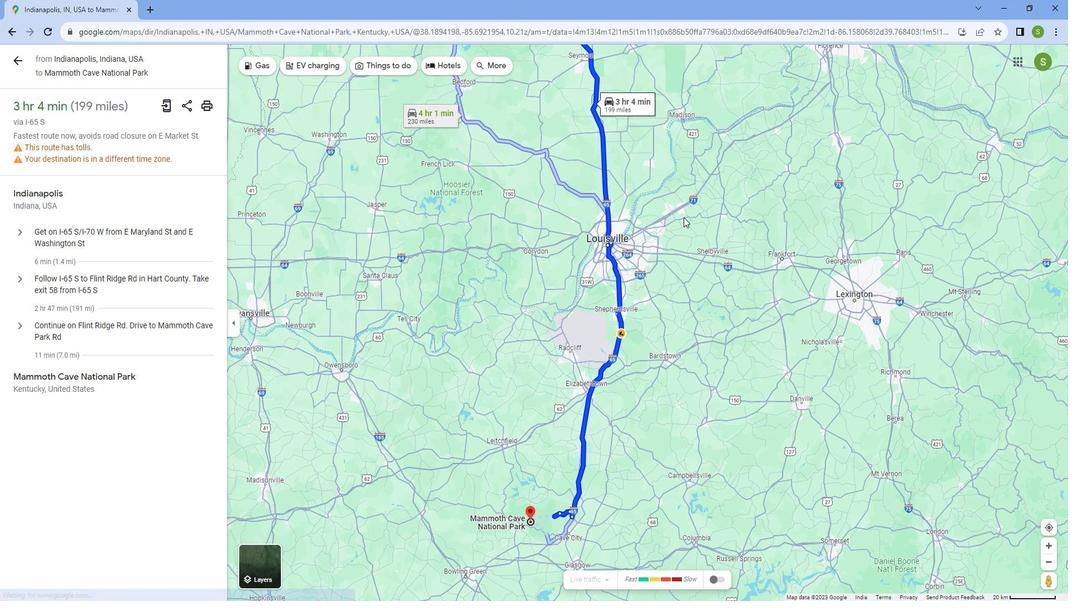 
Action: Mouse scrolled (690, 215) with delta (0, 0)
Screenshot: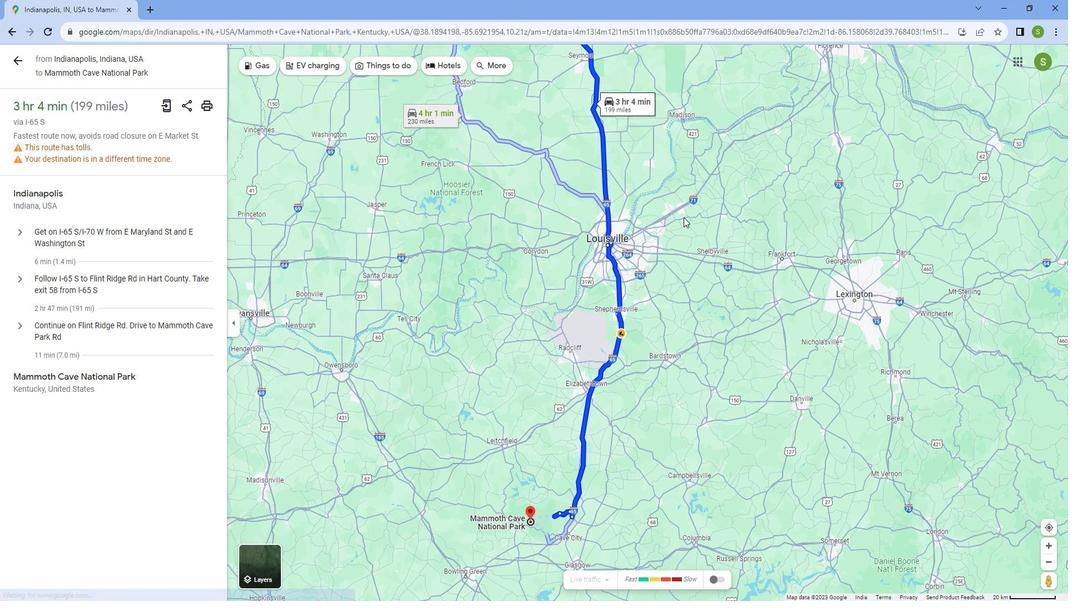 
Action: Mouse scrolled (690, 215) with delta (0, 0)
Screenshot: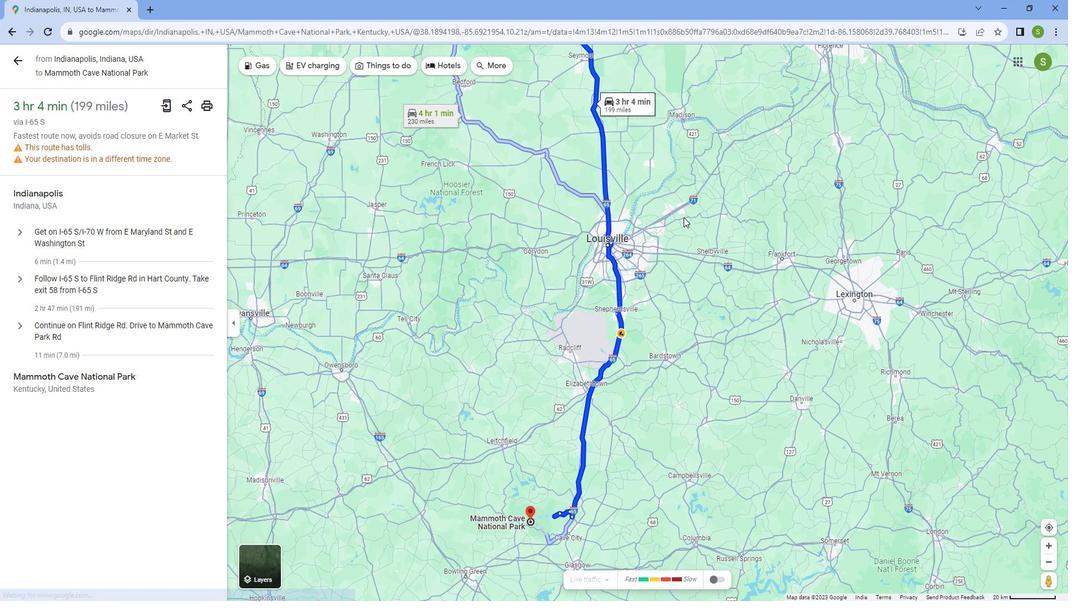 
Action: Mouse scrolled (690, 215) with delta (0, 0)
Screenshot: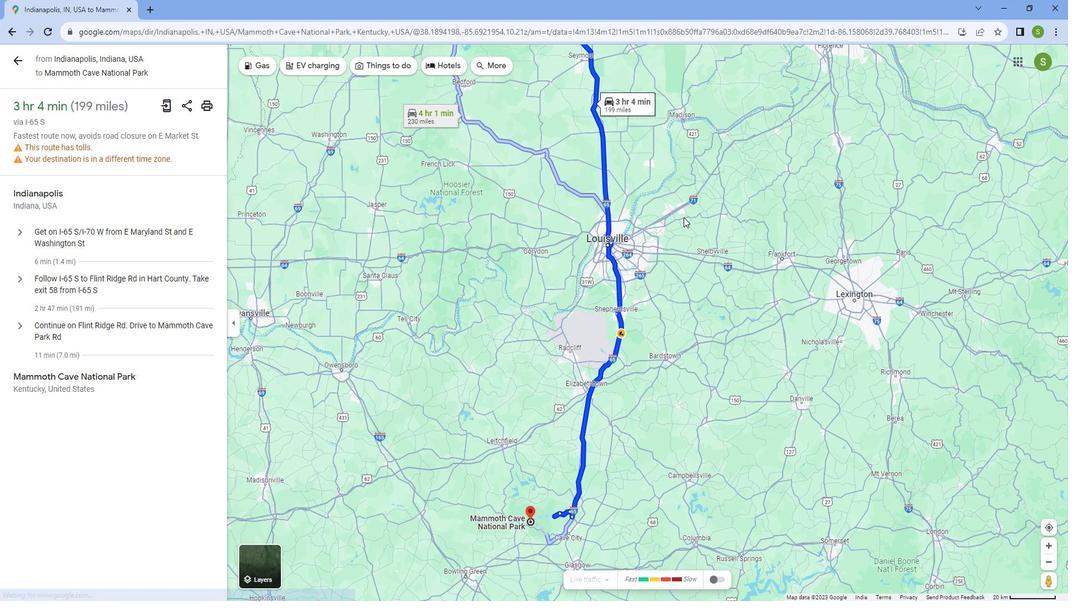 
Action: Mouse scrolled (690, 215) with delta (0, 0)
Screenshot: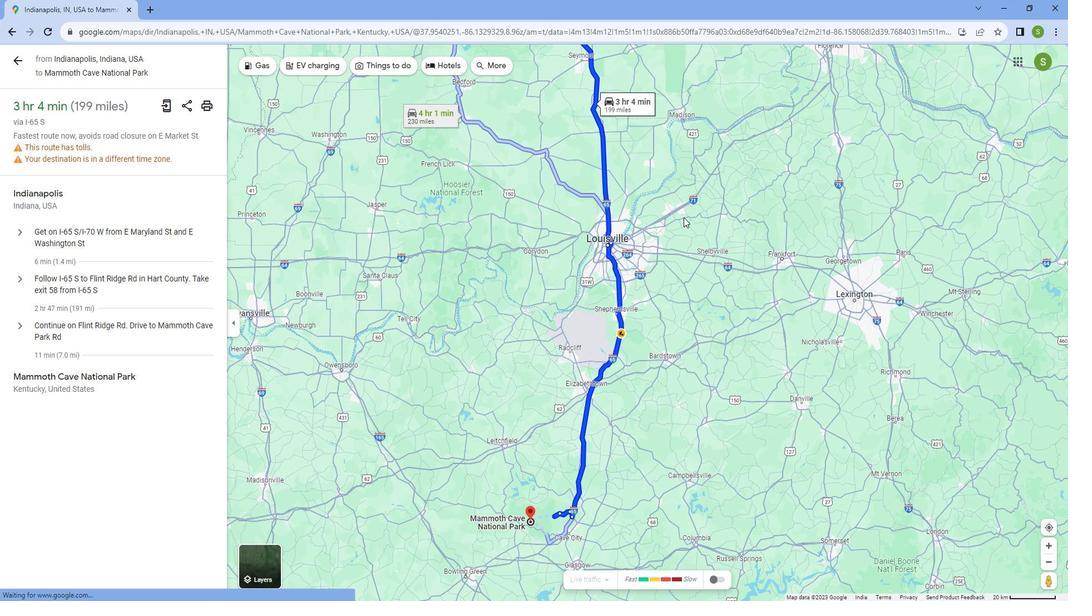 
